 Task: Search one way flight ticket for 3 adults, 3 children in premium economy from Anchorage: Merrill Field to Springfield: Abraham Lincoln Capital Airport on 5-2-2023. Choice of flights is Spirit. Number of bags: 9 checked bags. Outbound departure time preference is 12:30.
Action: Mouse moved to (199, 298)
Screenshot: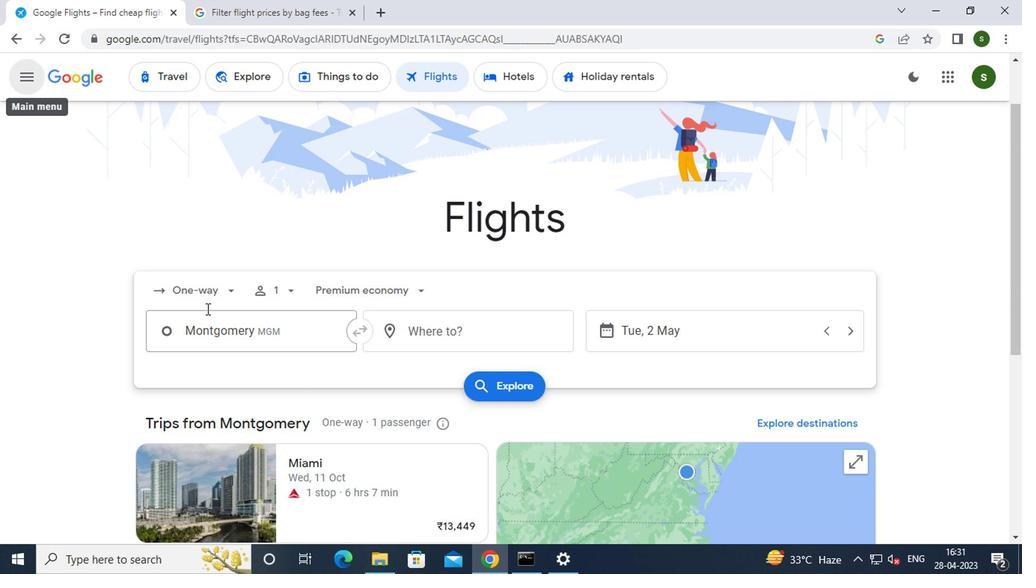 
Action: Mouse pressed left at (199, 298)
Screenshot: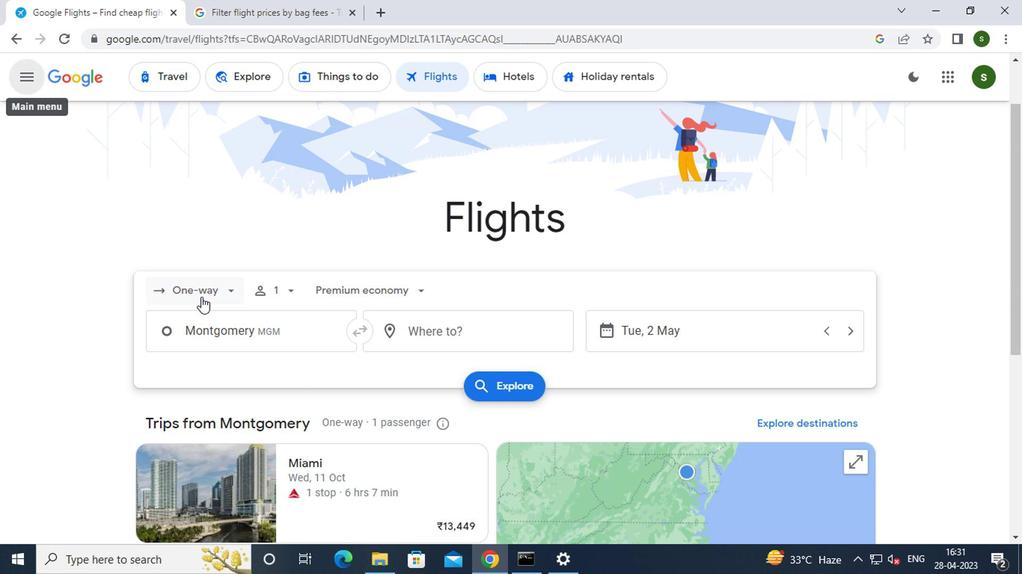 
Action: Mouse moved to (215, 364)
Screenshot: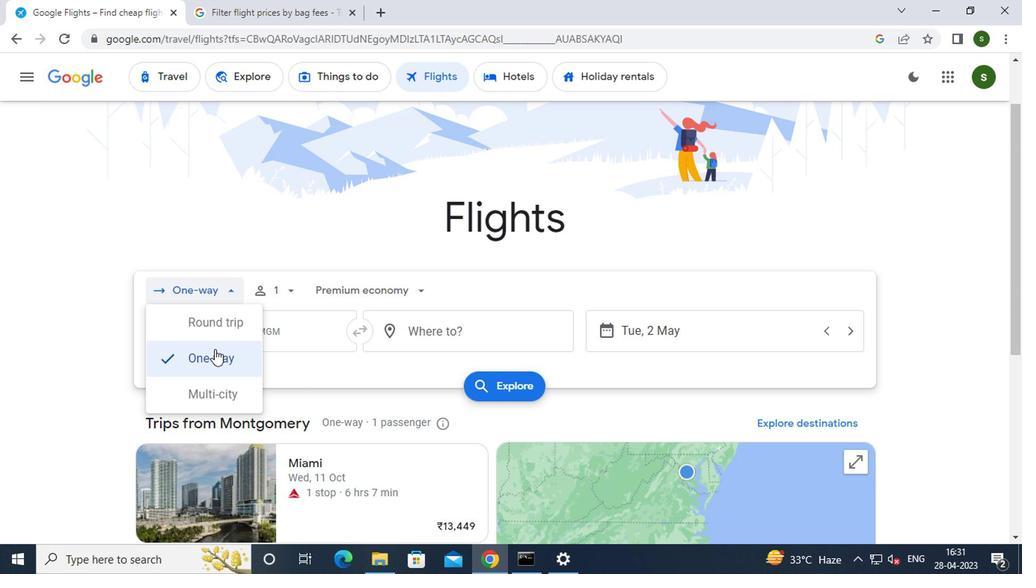 
Action: Mouse pressed left at (215, 364)
Screenshot: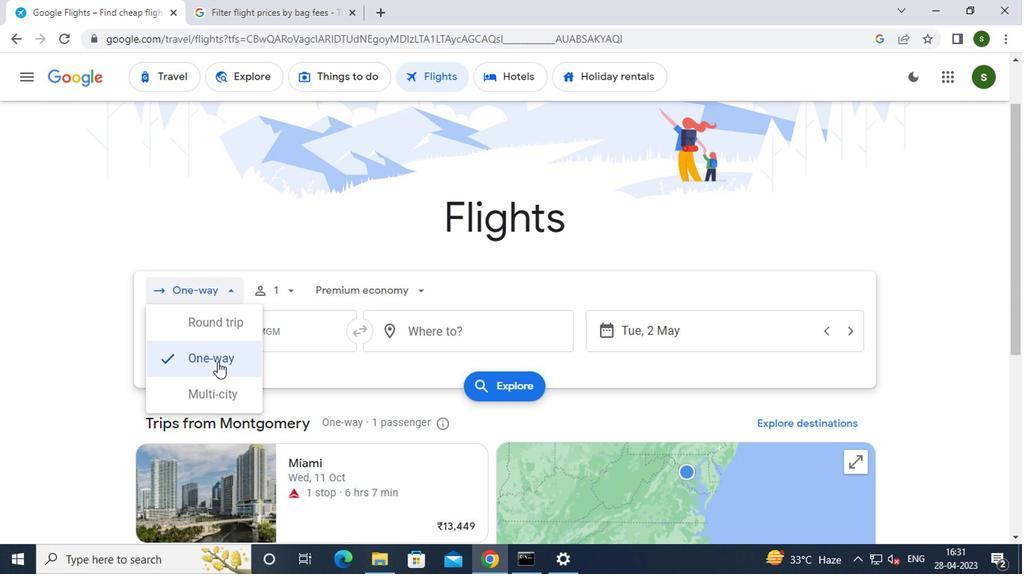 
Action: Mouse moved to (289, 293)
Screenshot: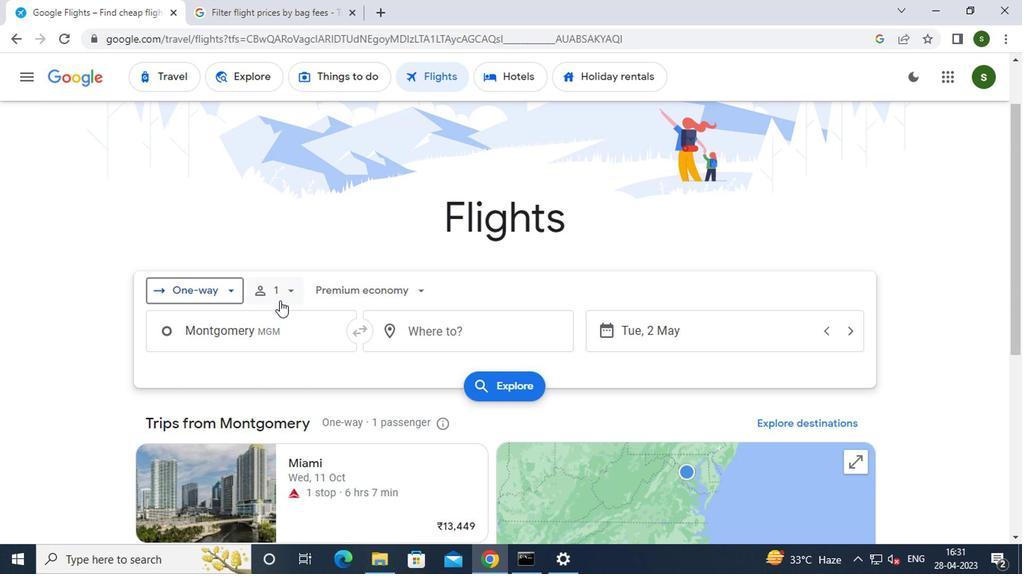 
Action: Mouse pressed left at (289, 293)
Screenshot: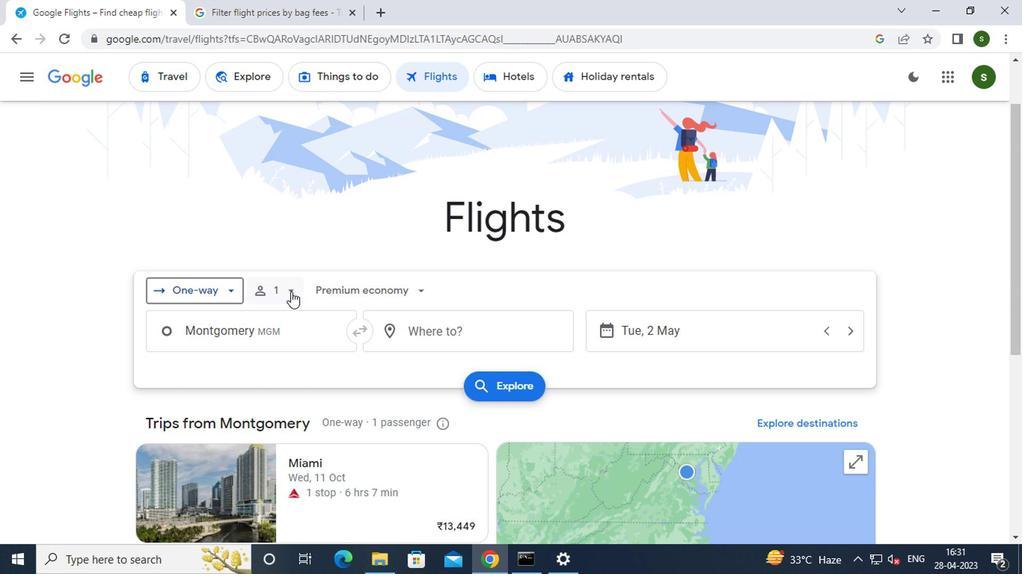 
Action: Mouse moved to (406, 333)
Screenshot: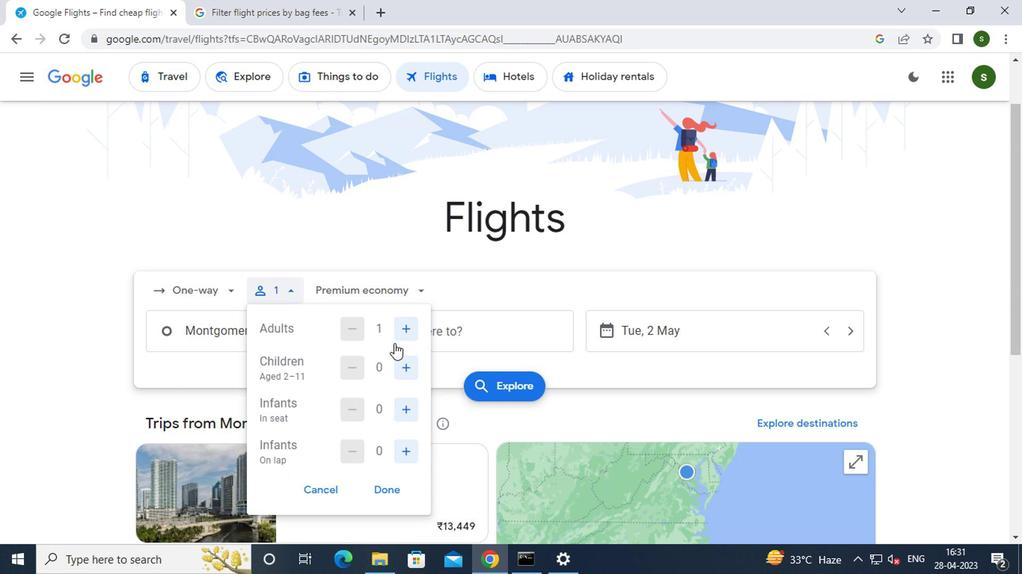 
Action: Mouse pressed left at (406, 333)
Screenshot: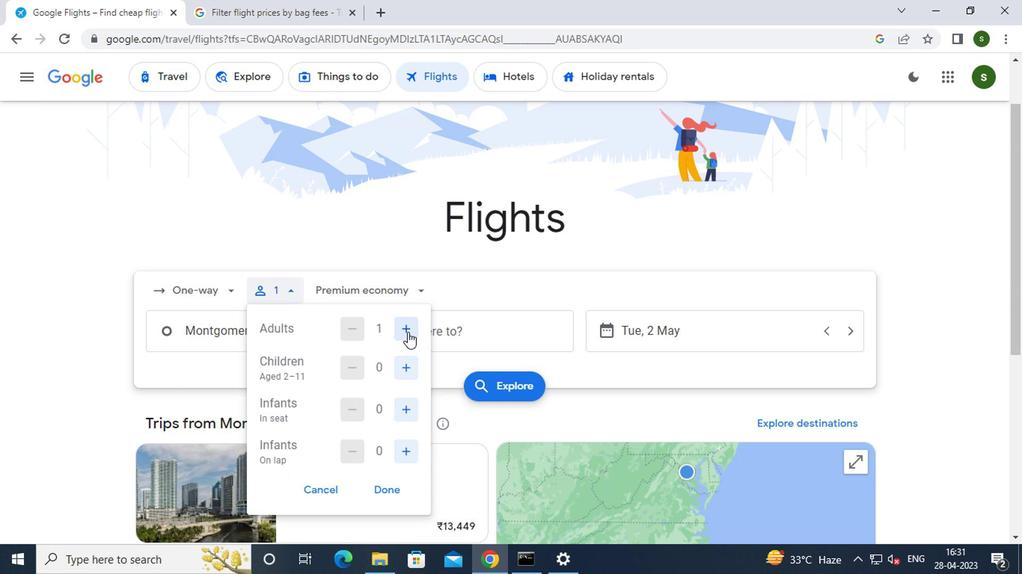 
Action: Mouse pressed left at (406, 333)
Screenshot: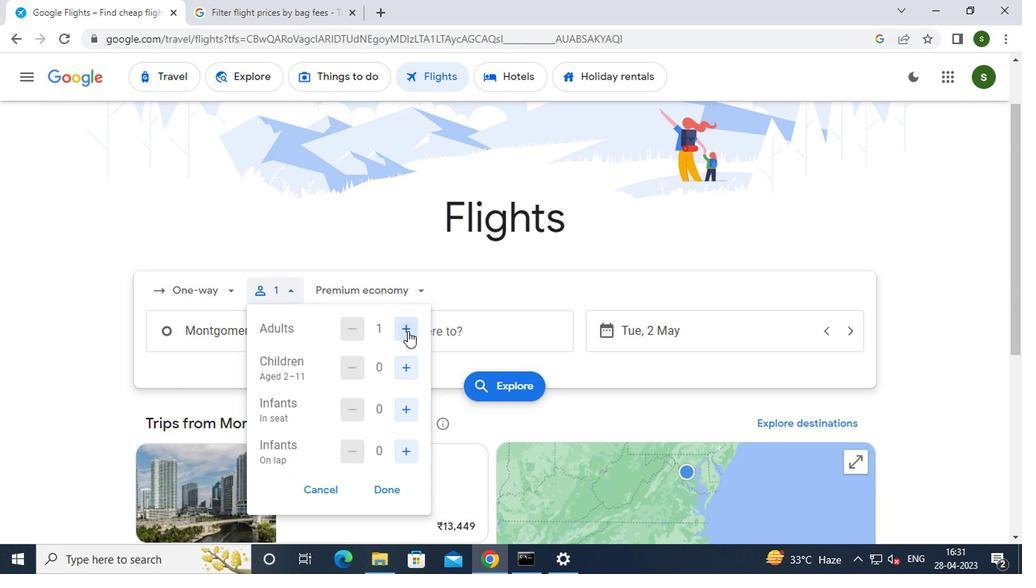 
Action: Mouse moved to (395, 367)
Screenshot: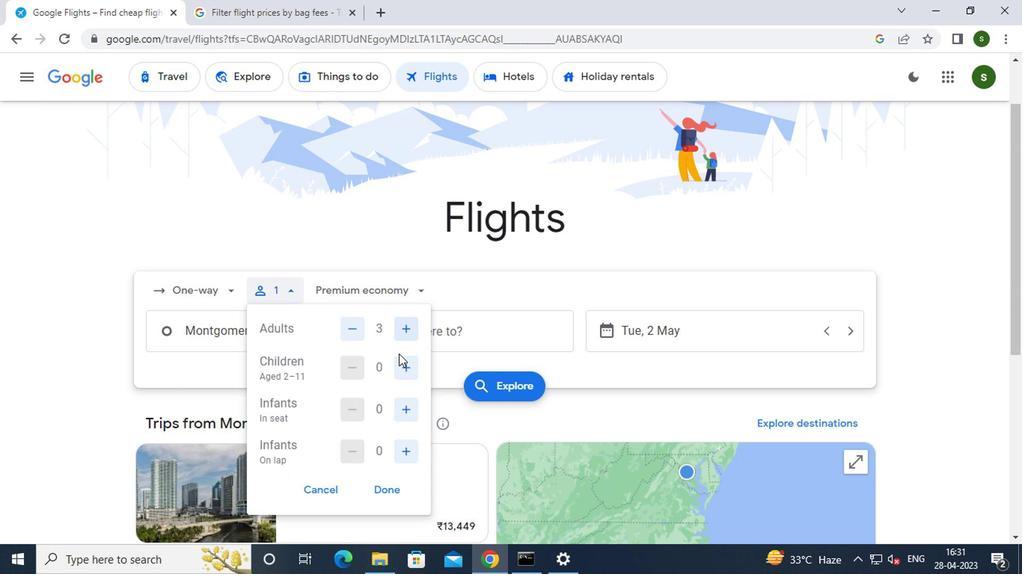 
Action: Mouse pressed left at (395, 367)
Screenshot: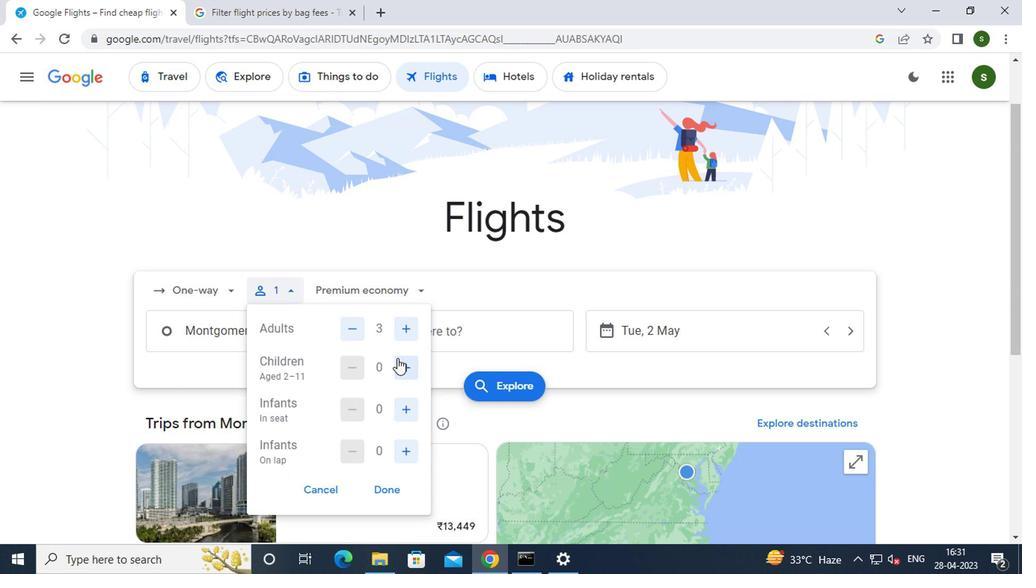 
Action: Mouse pressed left at (395, 367)
Screenshot: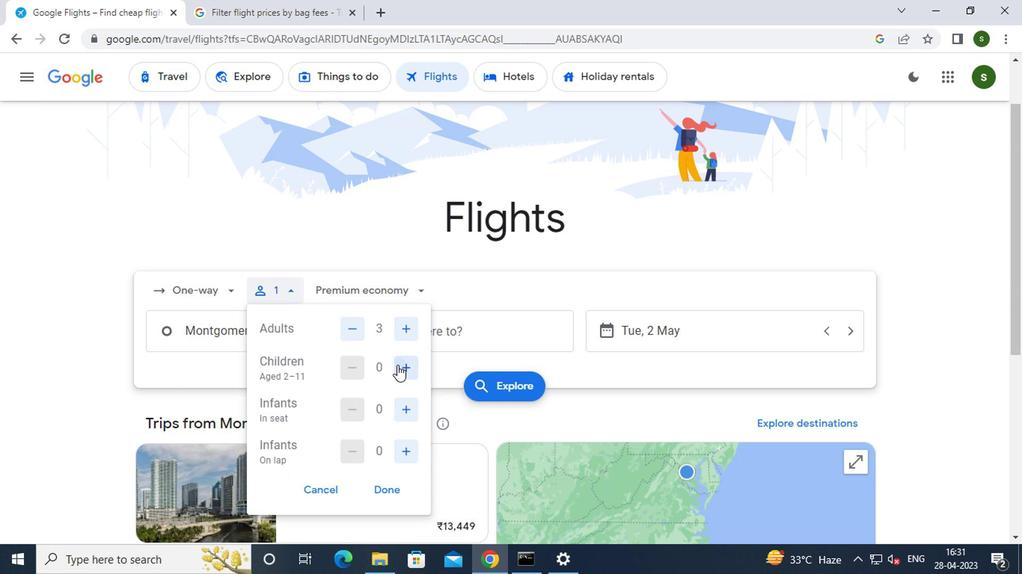 
Action: Mouse pressed left at (395, 367)
Screenshot: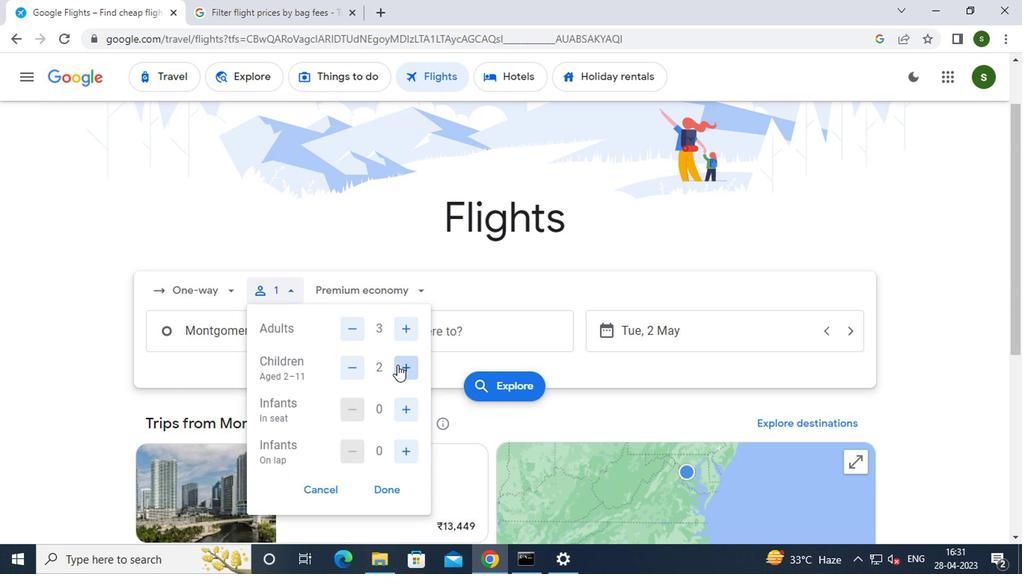
Action: Mouse moved to (406, 293)
Screenshot: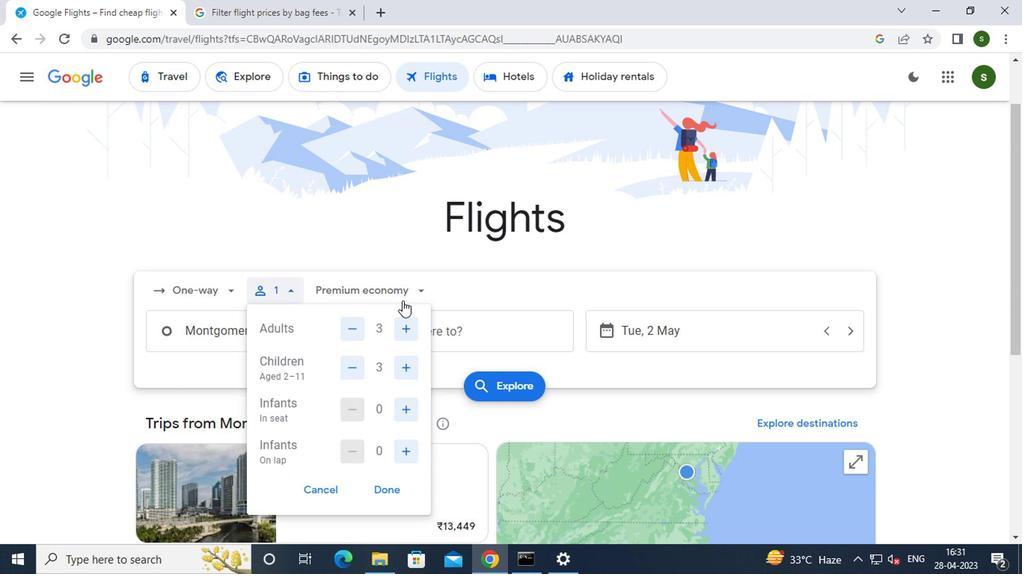 
Action: Mouse pressed left at (406, 293)
Screenshot: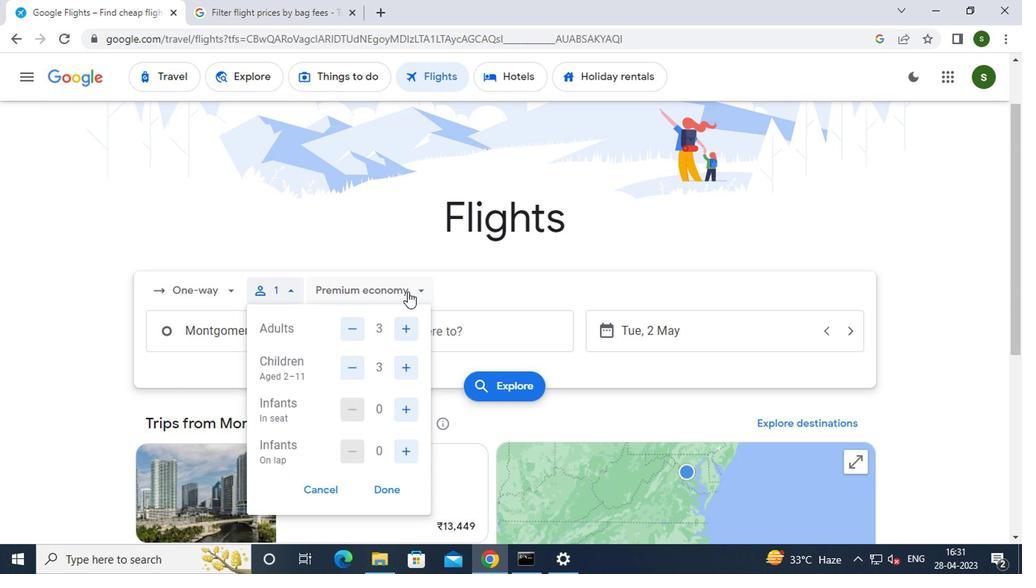 
Action: Mouse moved to (388, 358)
Screenshot: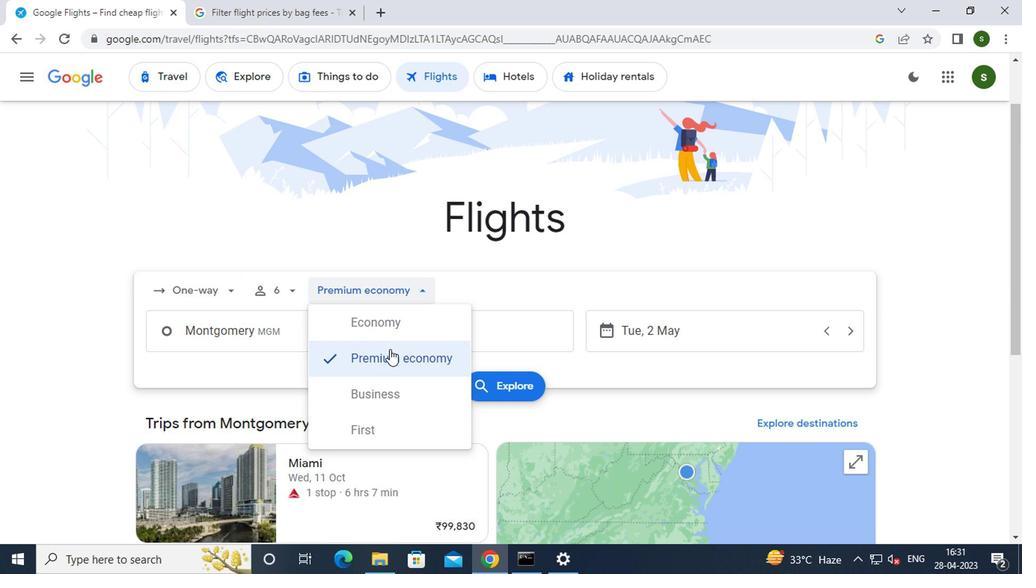 
Action: Mouse pressed left at (388, 358)
Screenshot: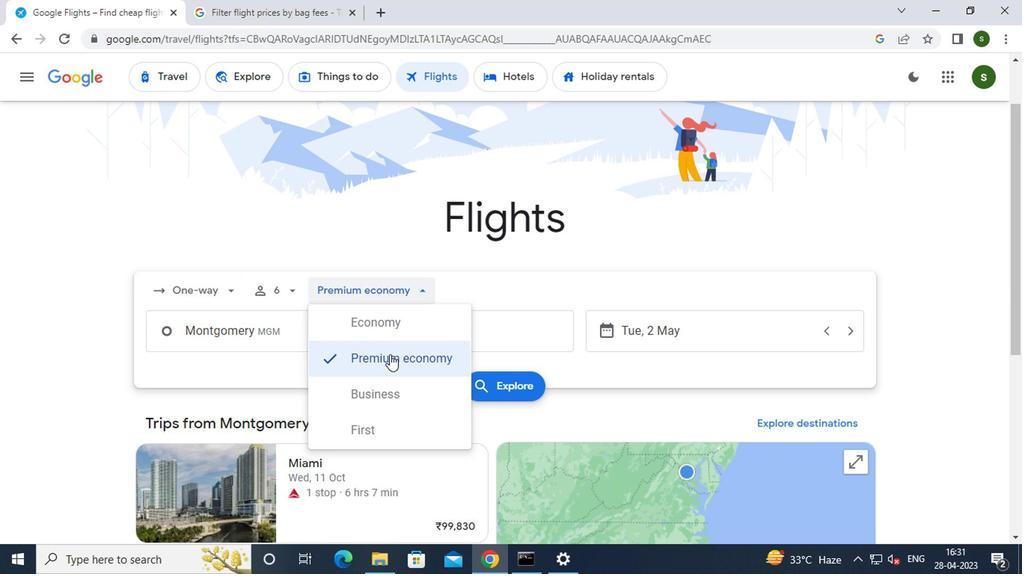 
Action: Mouse moved to (300, 339)
Screenshot: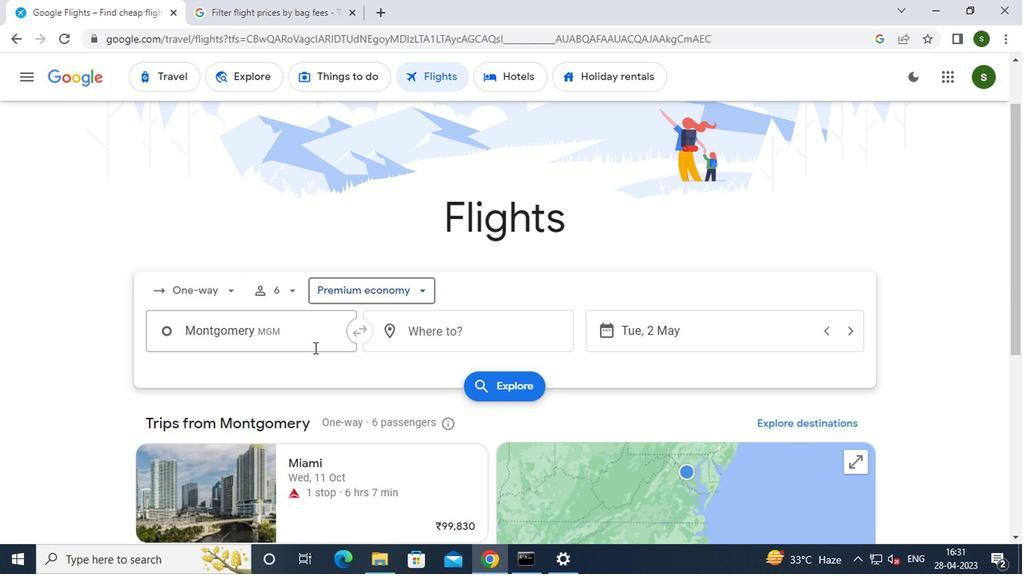 
Action: Mouse pressed left at (300, 339)
Screenshot: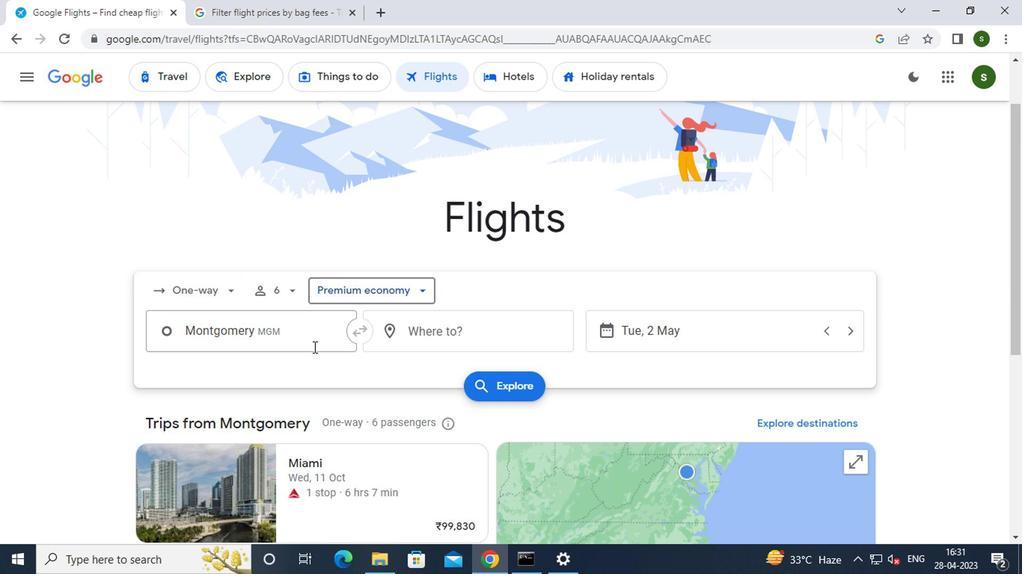 
Action: Key pressed <Key.caps_lock>a<Key.caps_lock>nchorage<Key.enter>
Screenshot: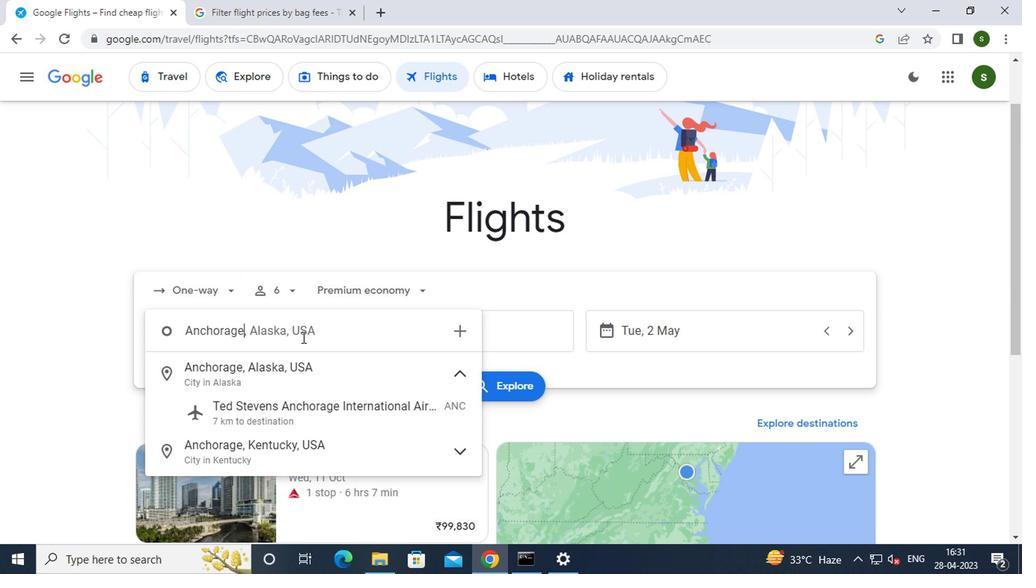 
Action: Mouse moved to (451, 336)
Screenshot: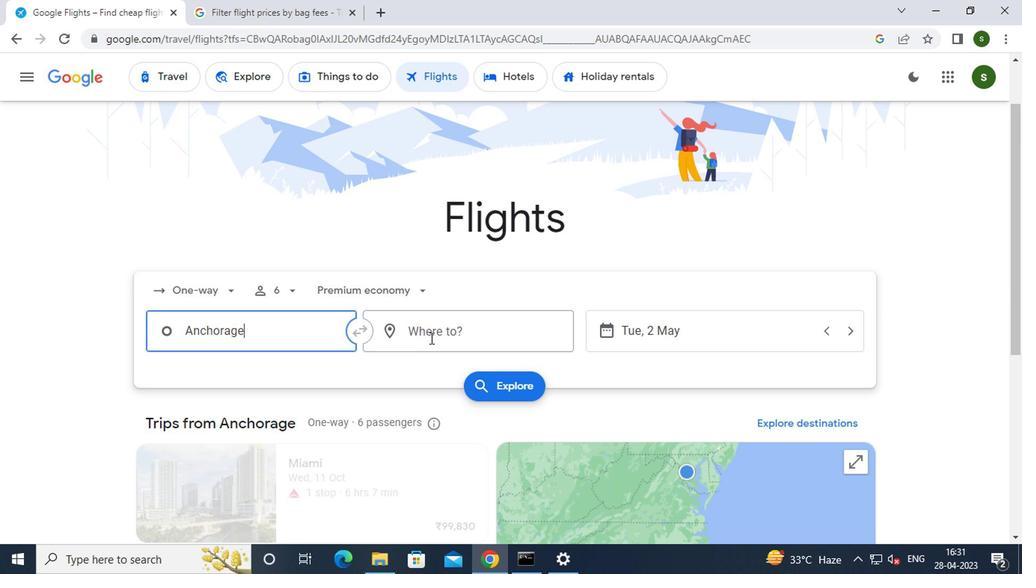 
Action: Mouse pressed left at (451, 336)
Screenshot: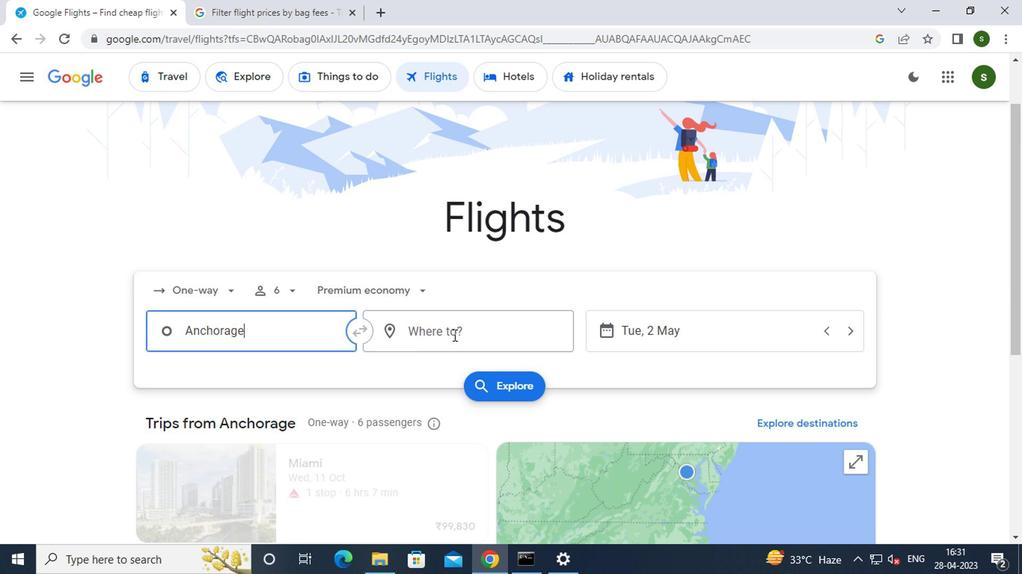 
Action: Mouse moved to (448, 336)
Screenshot: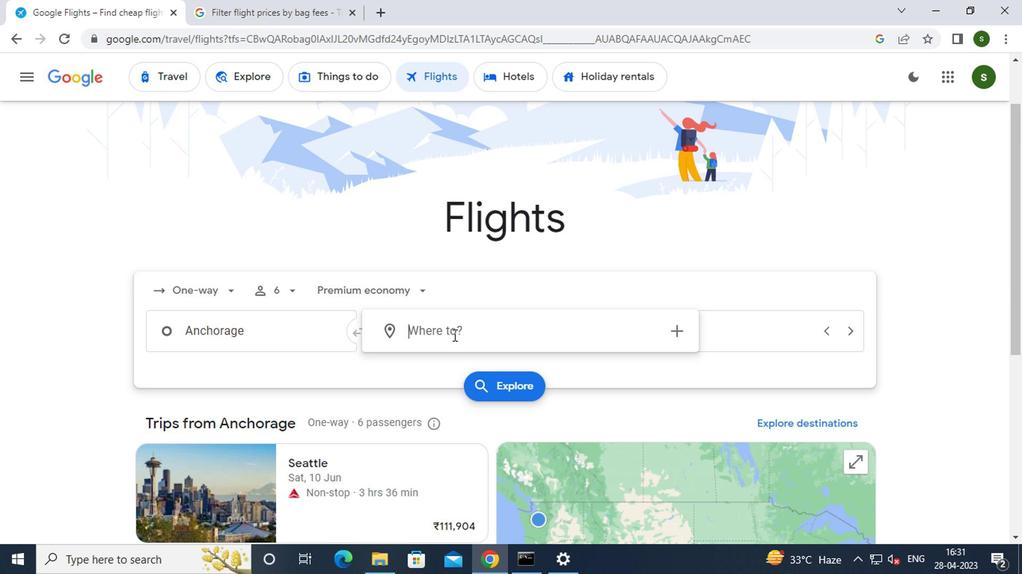 
Action: Key pressed <Key.caps_lock>s<Key.caps_lock>pringfield
Screenshot: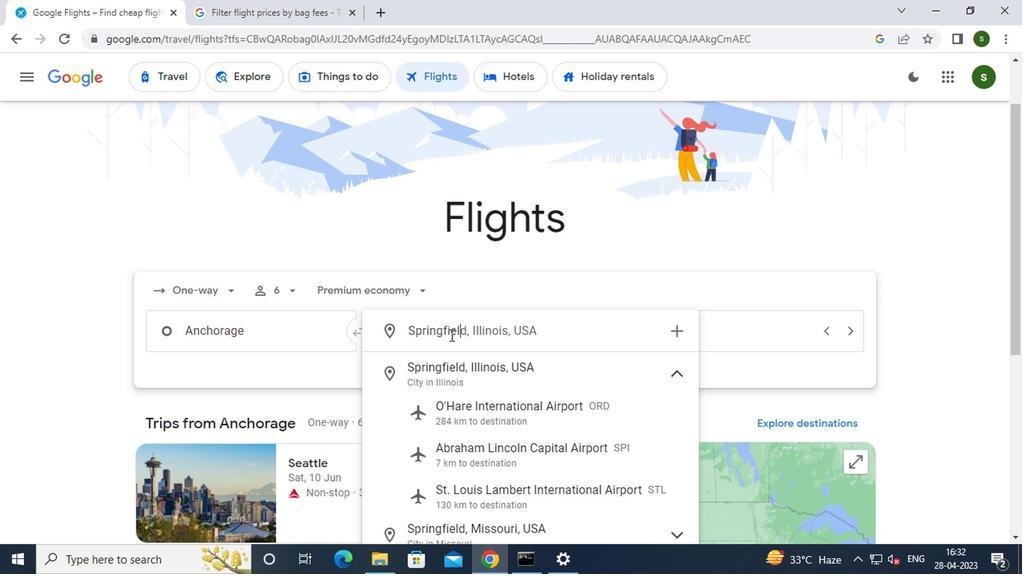 
Action: Mouse moved to (499, 457)
Screenshot: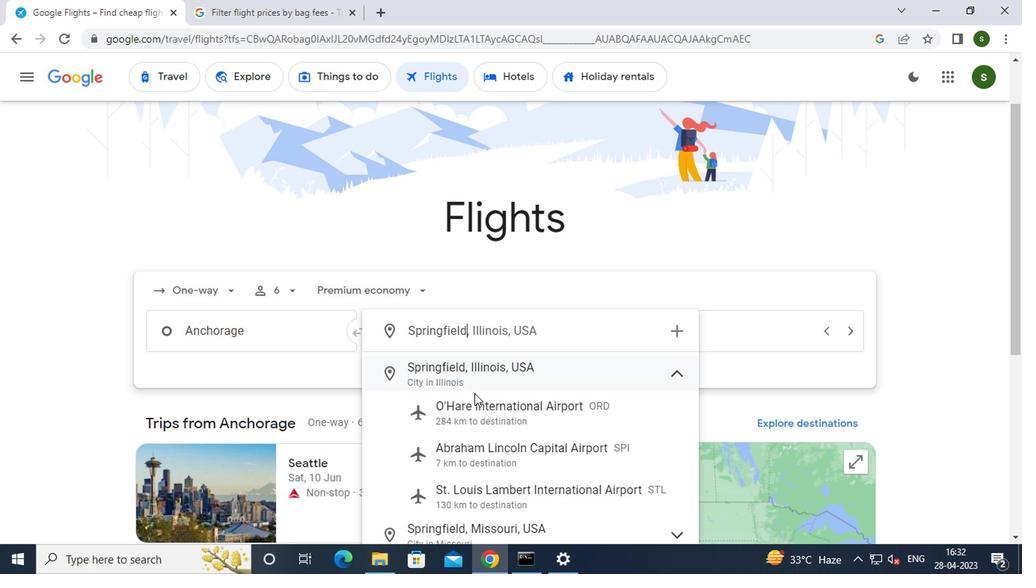 
Action: Mouse pressed left at (499, 457)
Screenshot: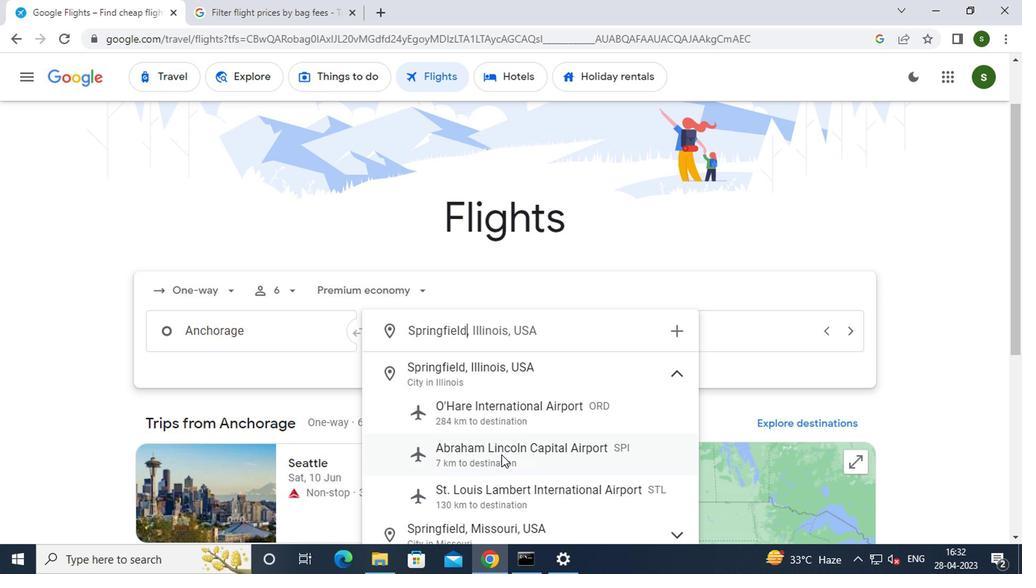 
Action: Mouse moved to (696, 338)
Screenshot: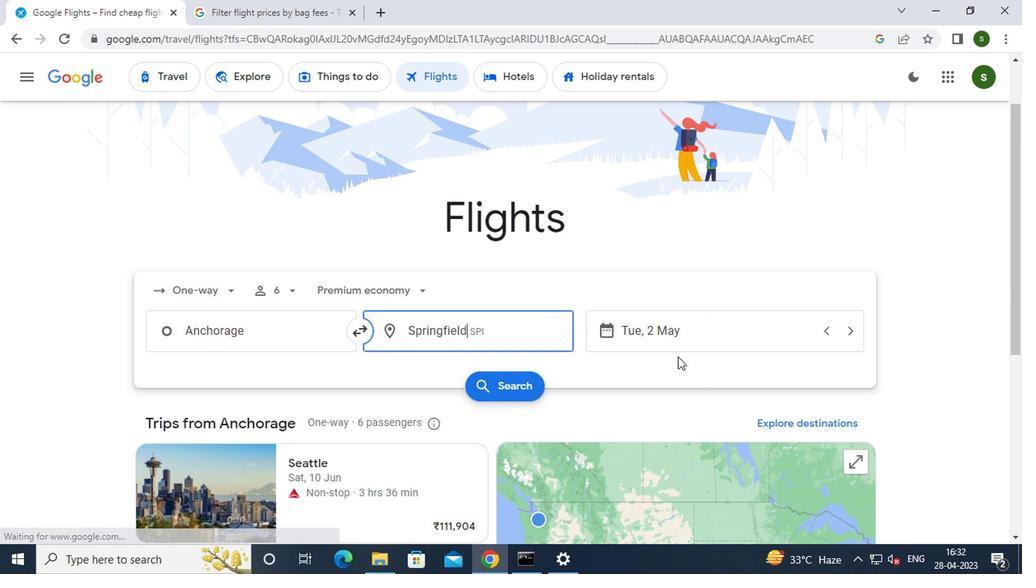 
Action: Mouse pressed left at (696, 338)
Screenshot: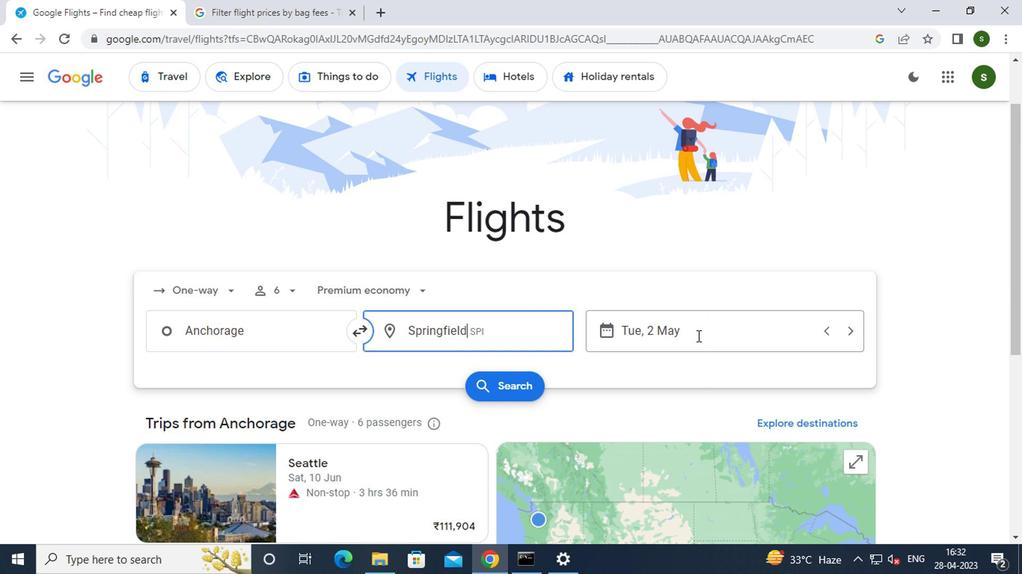 
Action: Mouse moved to (687, 278)
Screenshot: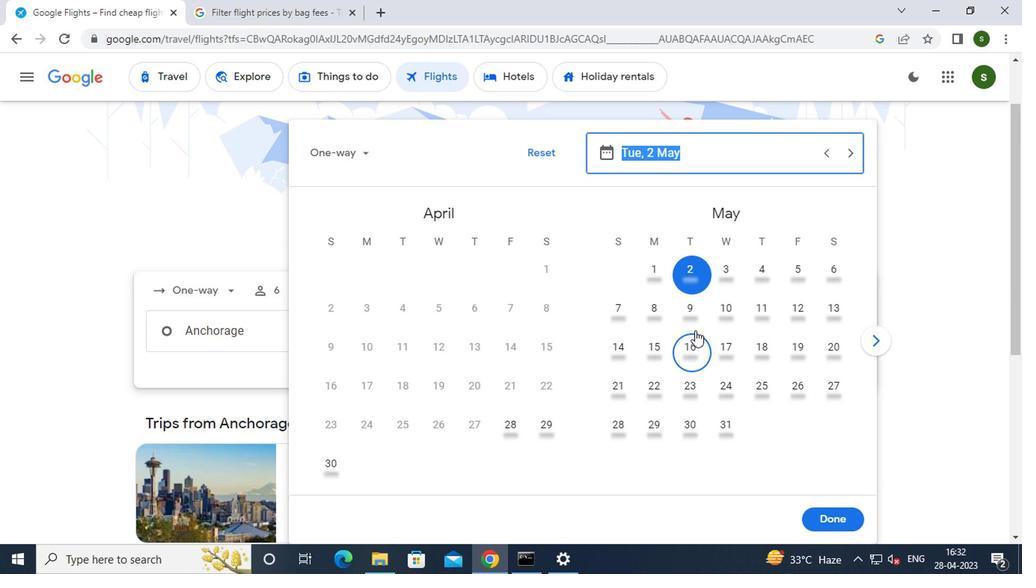 
Action: Mouse pressed left at (687, 278)
Screenshot: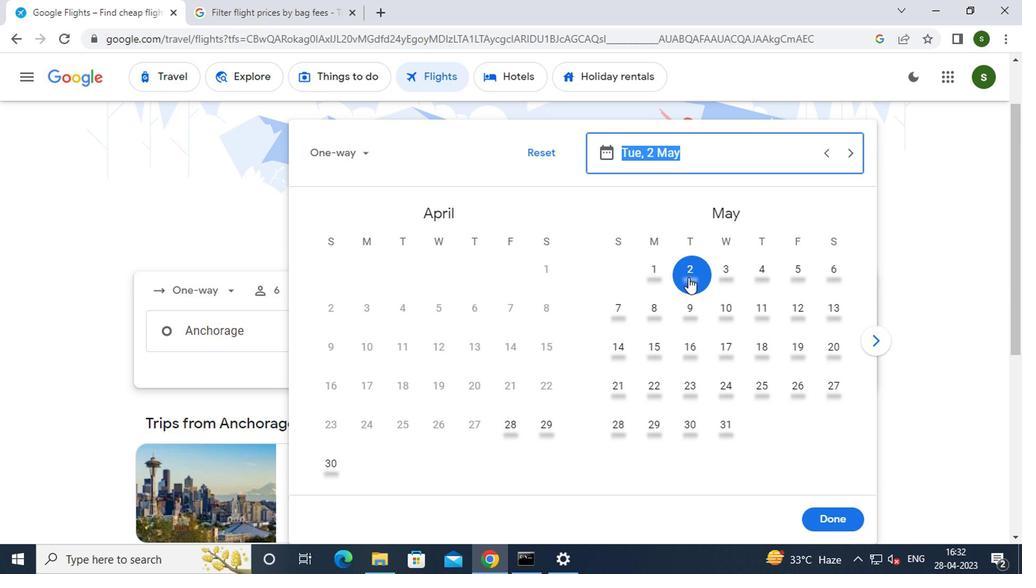 
Action: Mouse moved to (812, 529)
Screenshot: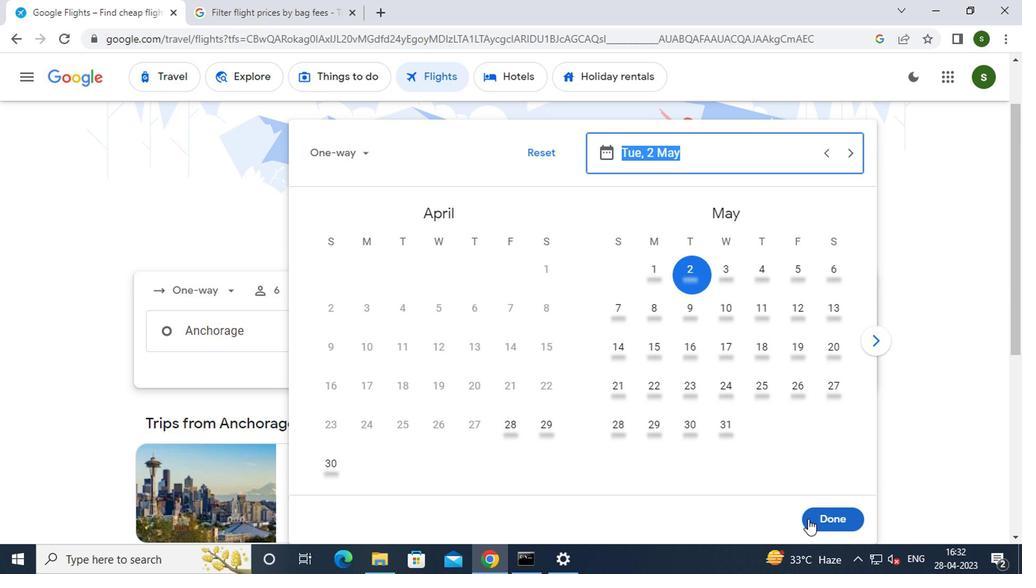 
Action: Mouse pressed left at (812, 529)
Screenshot: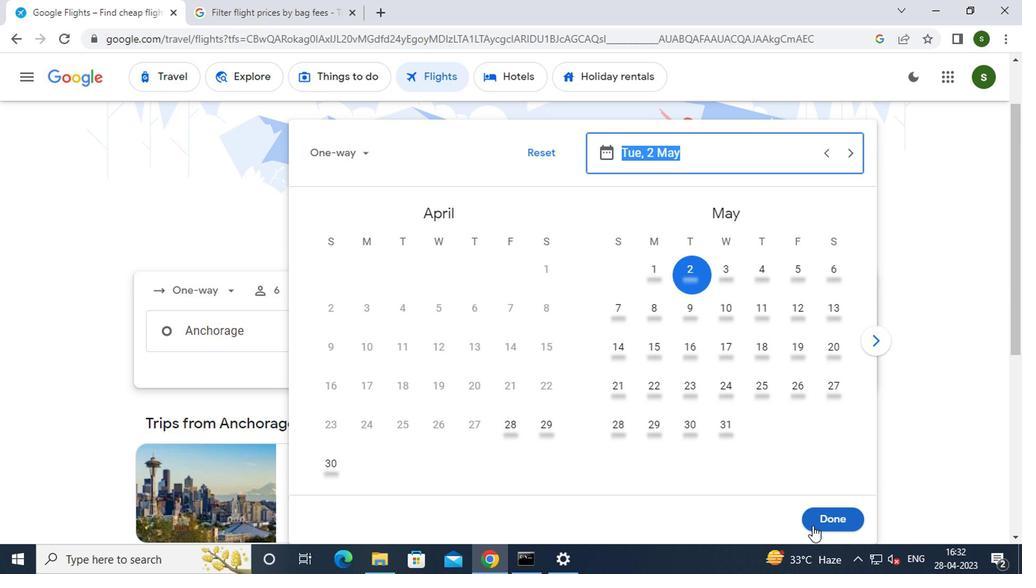 
Action: Mouse moved to (484, 385)
Screenshot: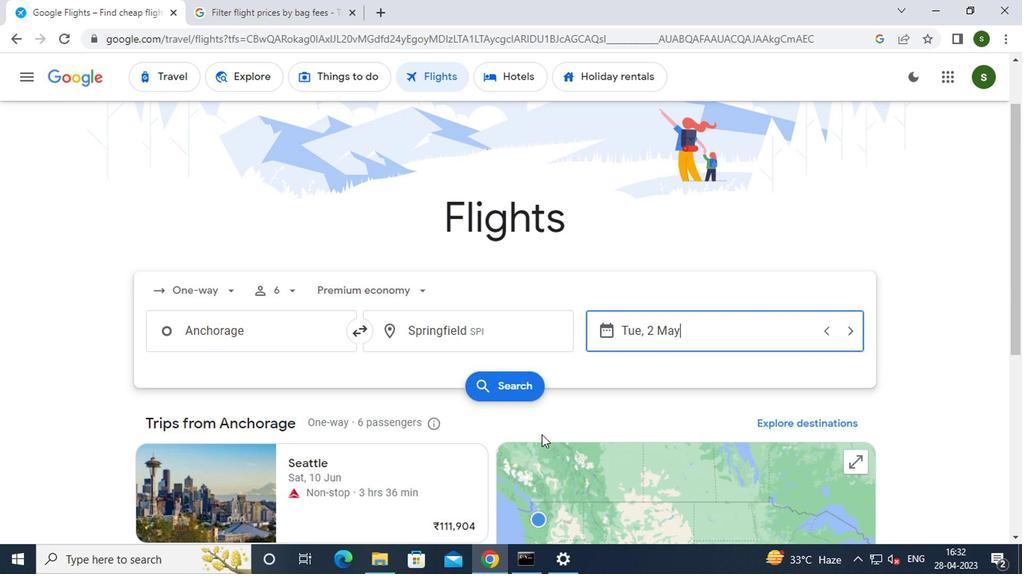 
Action: Mouse pressed left at (484, 385)
Screenshot: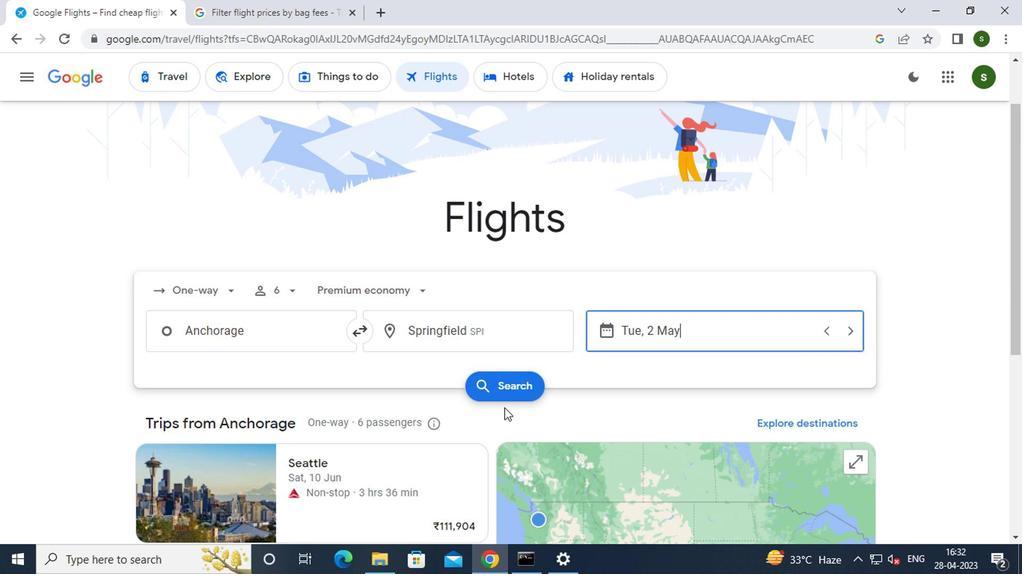 
Action: Mouse moved to (149, 221)
Screenshot: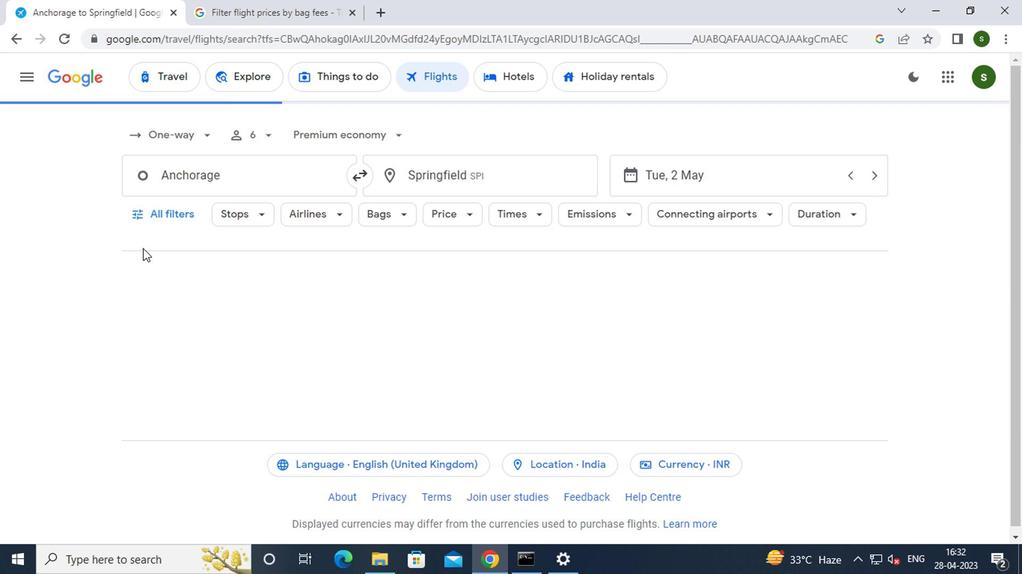 
Action: Mouse pressed left at (149, 221)
Screenshot: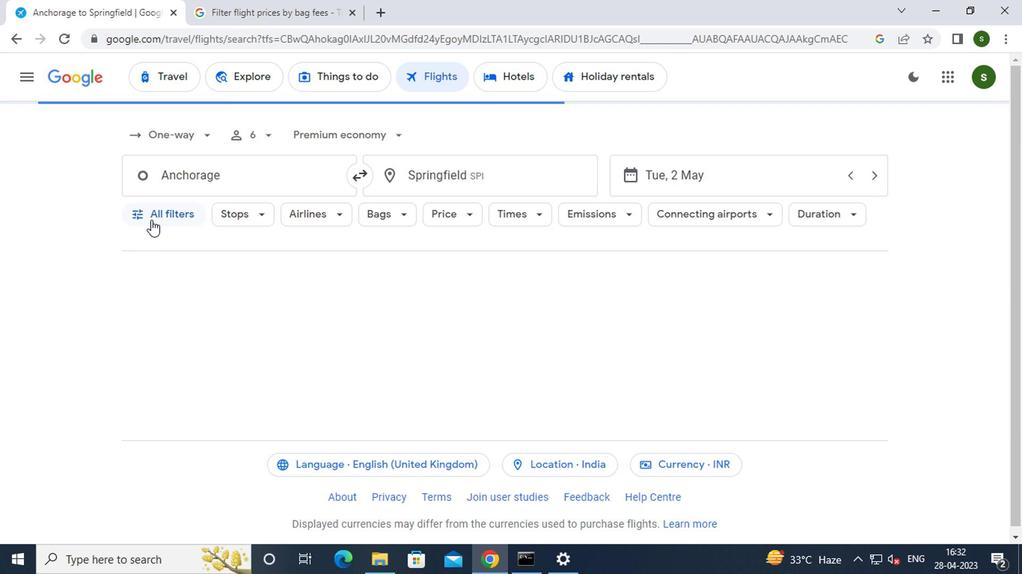 
Action: Mouse moved to (193, 295)
Screenshot: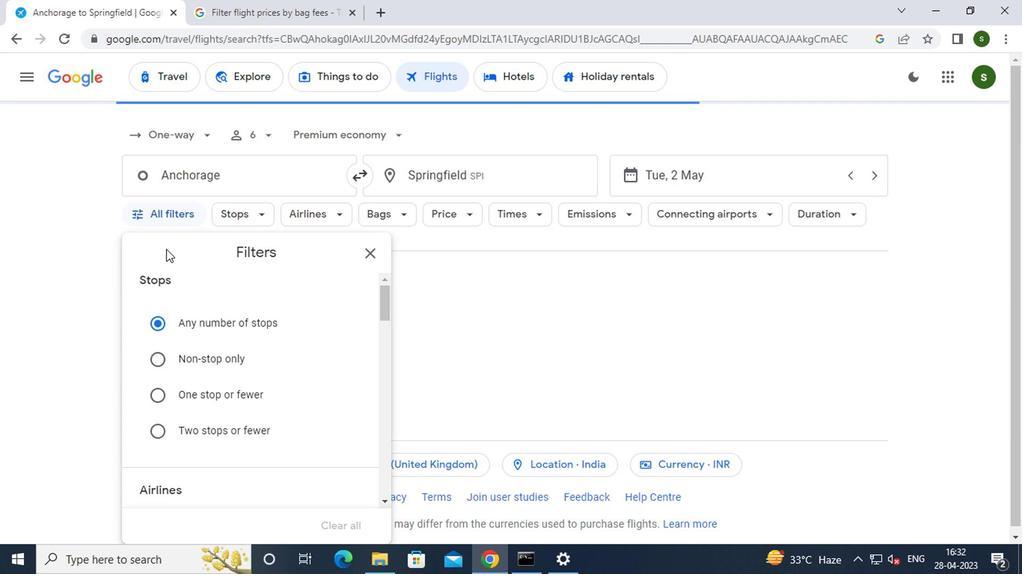 
Action: Mouse scrolled (193, 294) with delta (0, -1)
Screenshot: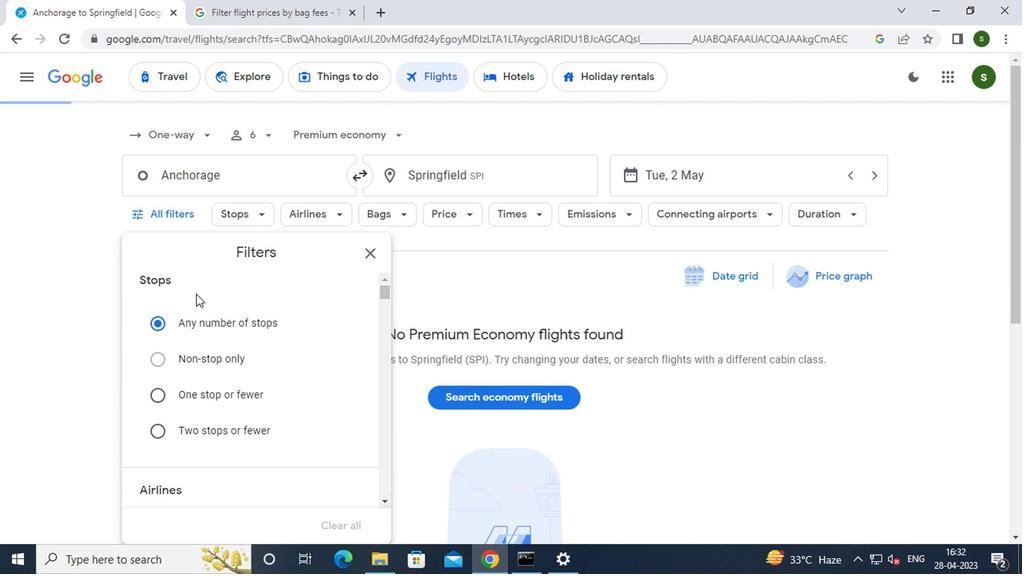 
Action: Mouse scrolled (193, 294) with delta (0, -1)
Screenshot: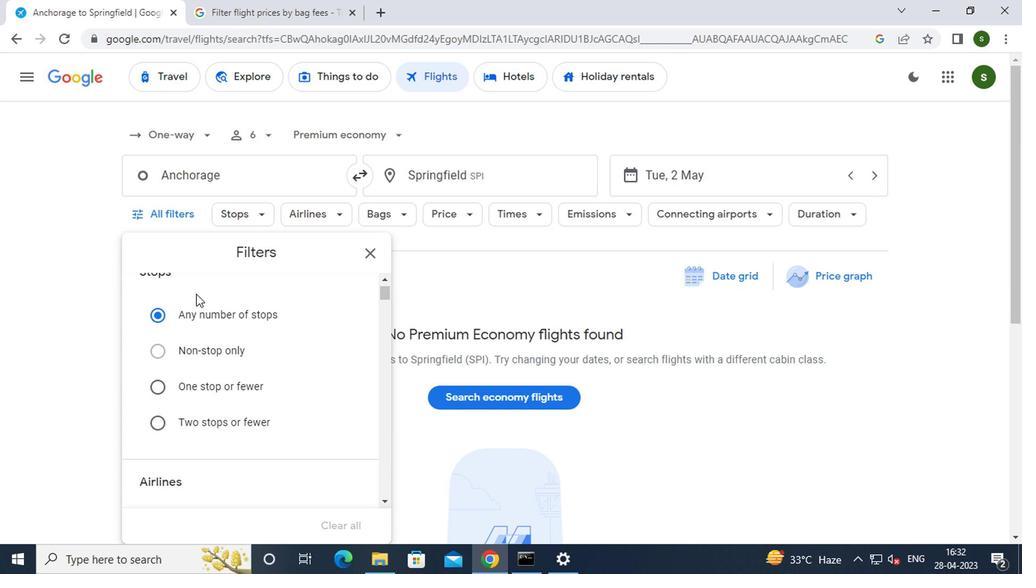 
Action: Mouse moved to (343, 387)
Screenshot: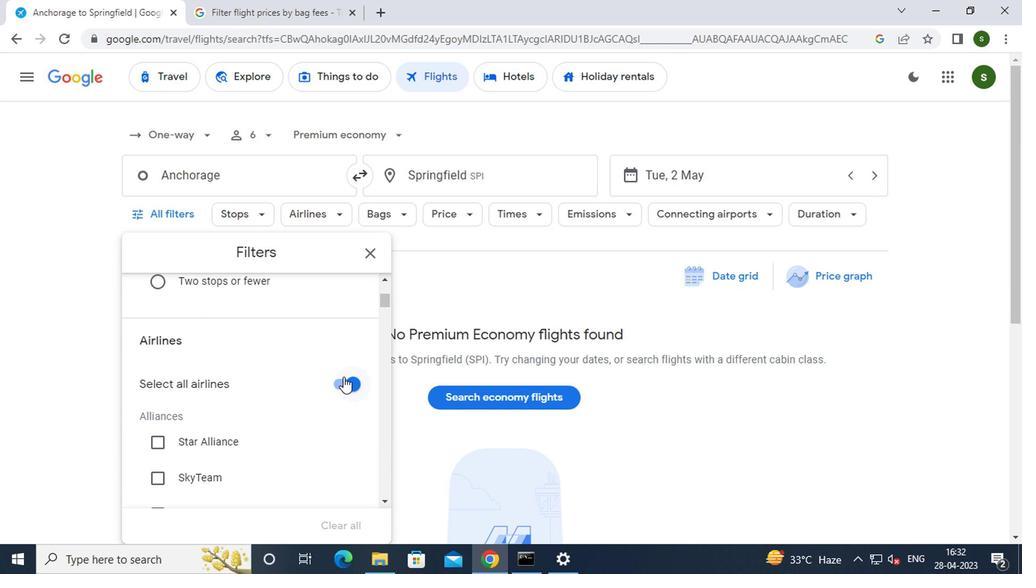 
Action: Mouse pressed left at (343, 387)
Screenshot: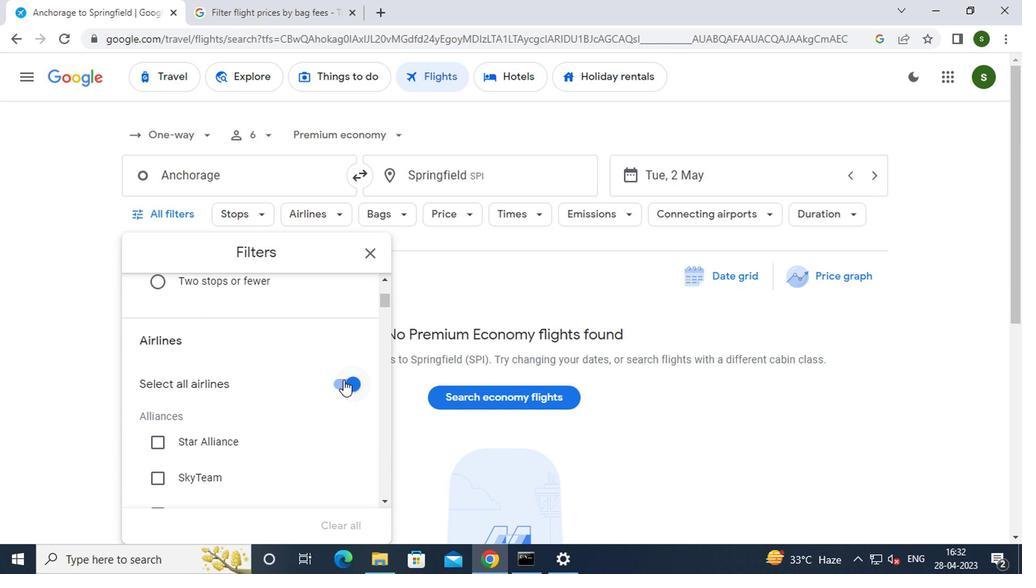 
Action: Mouse moved to (298, 376)
Screenshot: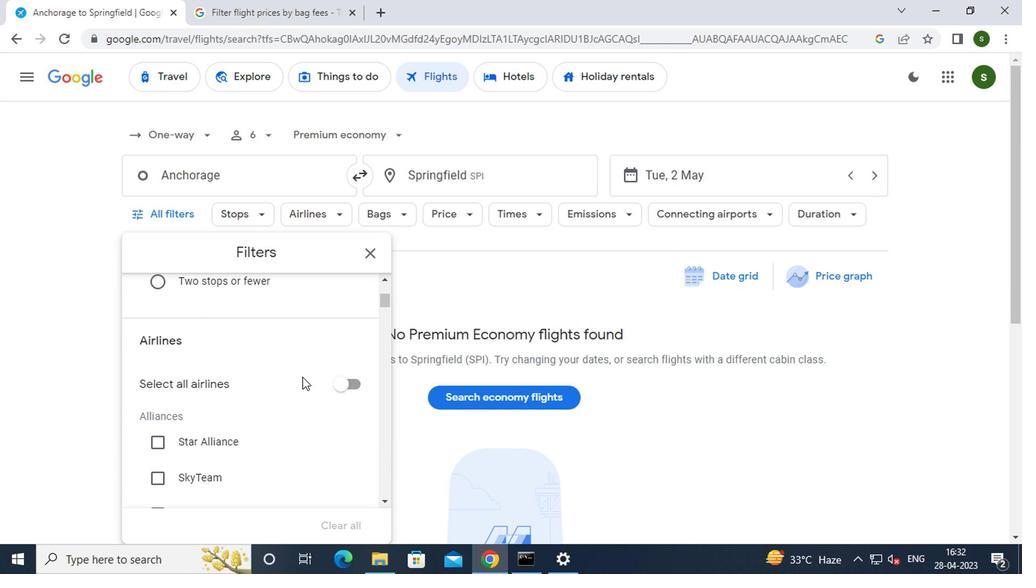 
Action: Mouse scrolled (298, 375) with delta (0, -1)
Screenshot: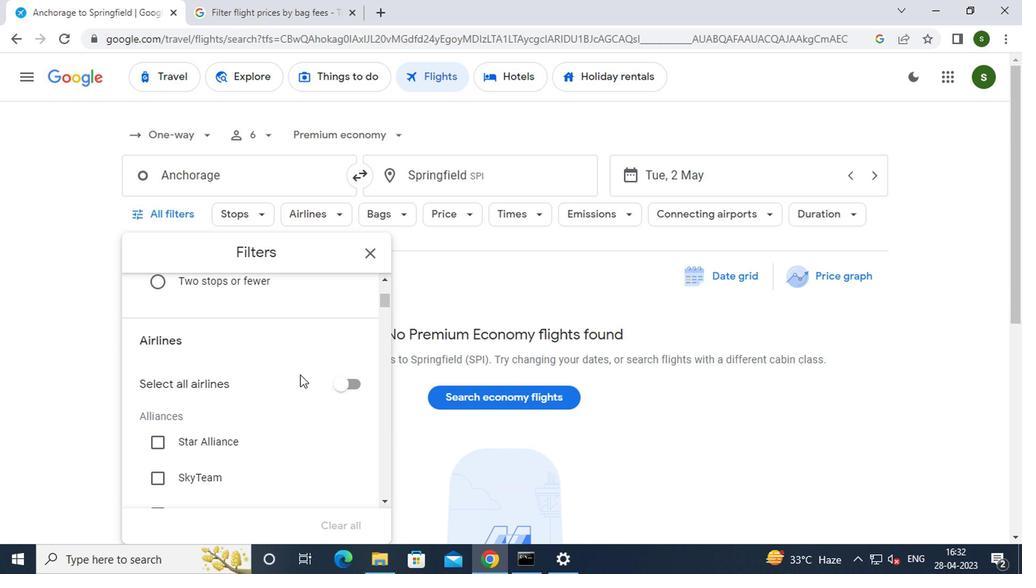 
Action: Mouse scrolled (298, 375) with delta (0, -1)
Screenshot: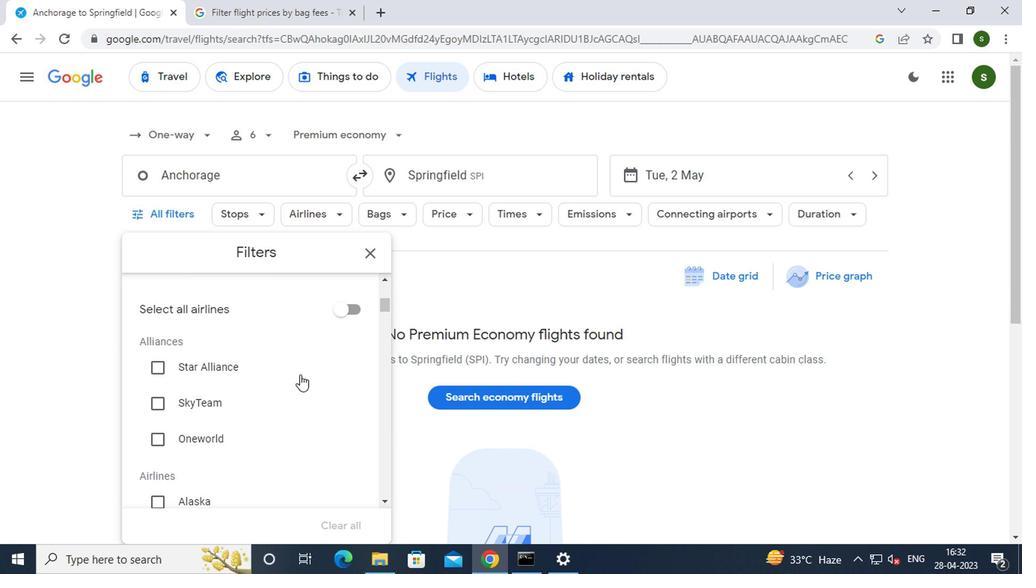 
Action: Mouse scrolled (298, 375) with delta (0, -1)
Screenshot: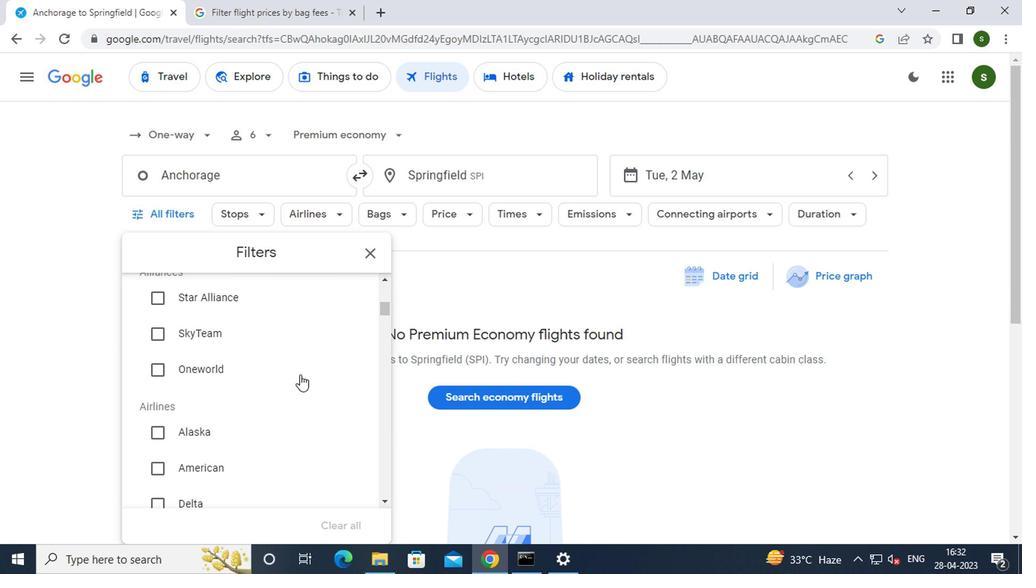 
Action: Mouse scrolled (298, 375) with delta (0, -1)
Screenshot: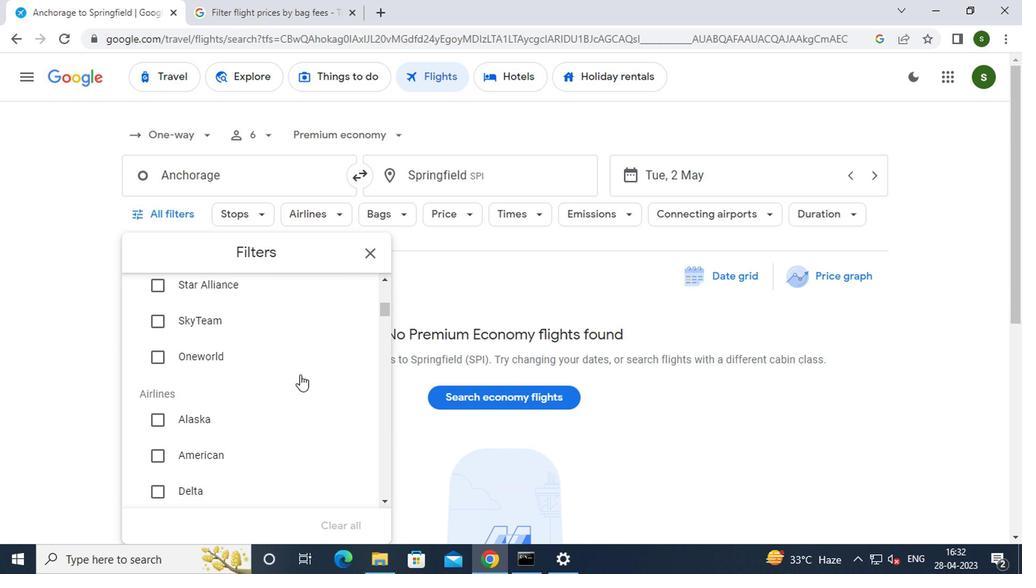 
Action: Mouse scrolled (298, 375) with delta (0, -1)
Screenshot: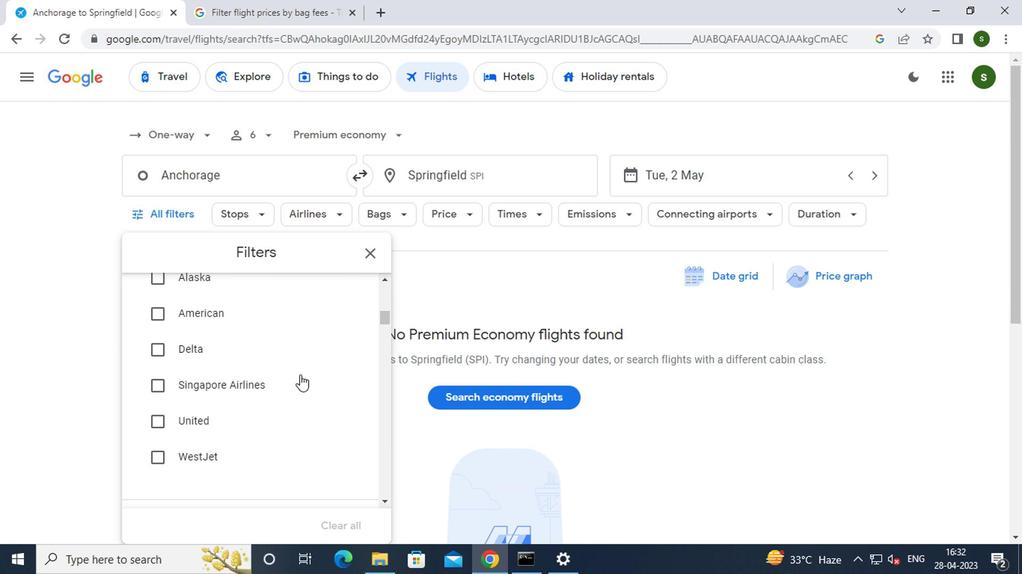 
Action: Mouse scrolled (298, 375) with delta (0, -1)
Screenshot: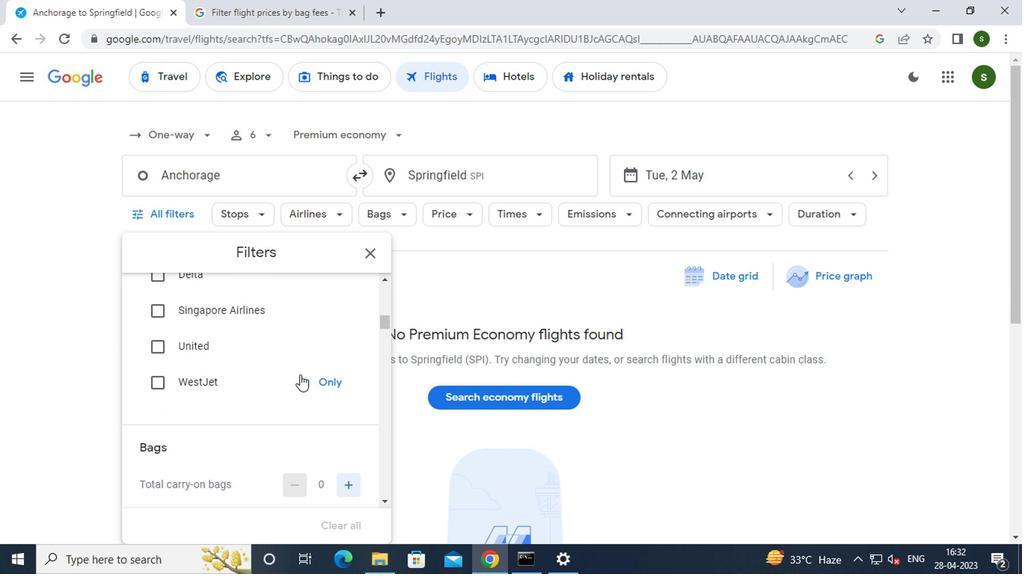 
Action: Mouse moved to (344, 441)
Screenshot: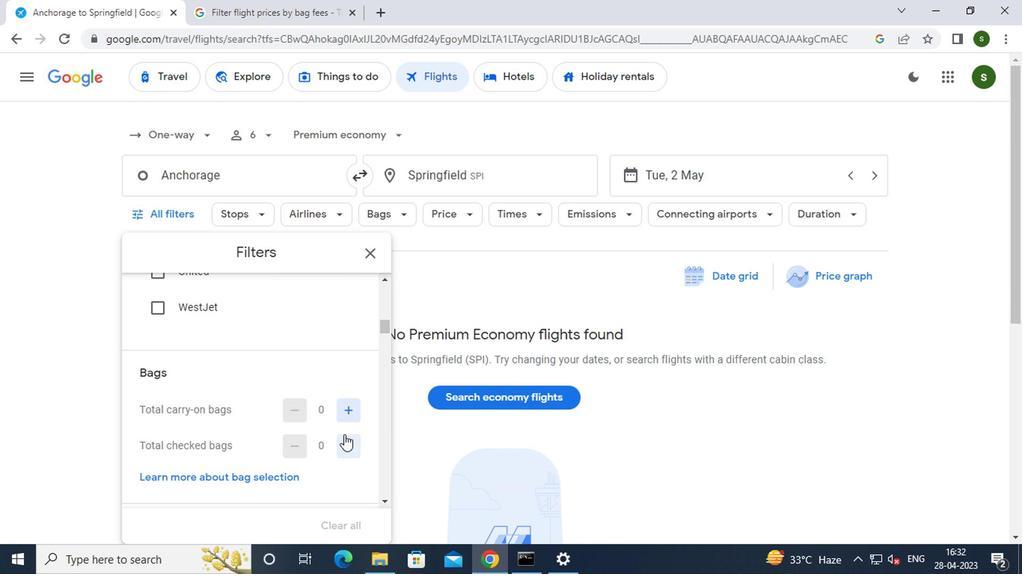 
Action: Mouse pressed left at (344, 441)
Screenshot: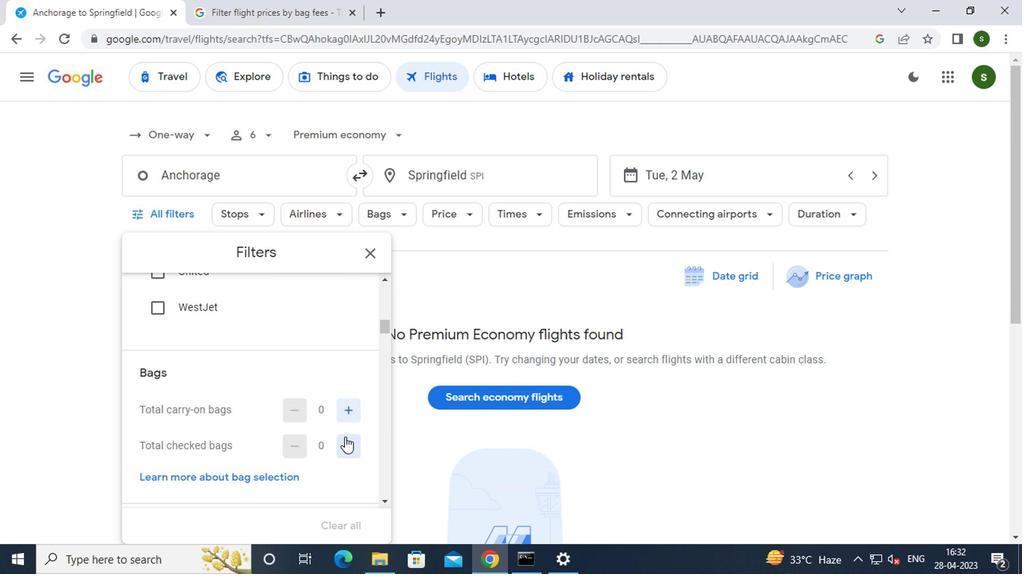 
Action: Mouse pressed left at (344, 441)
Screenshot: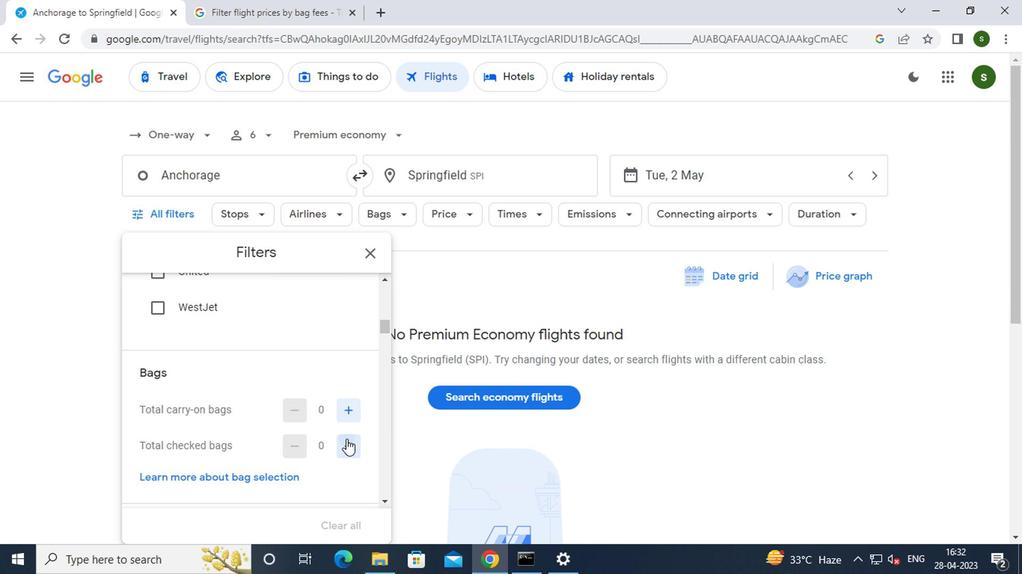 
Action: Mouse pressed left at (344, 441)
Screenshot: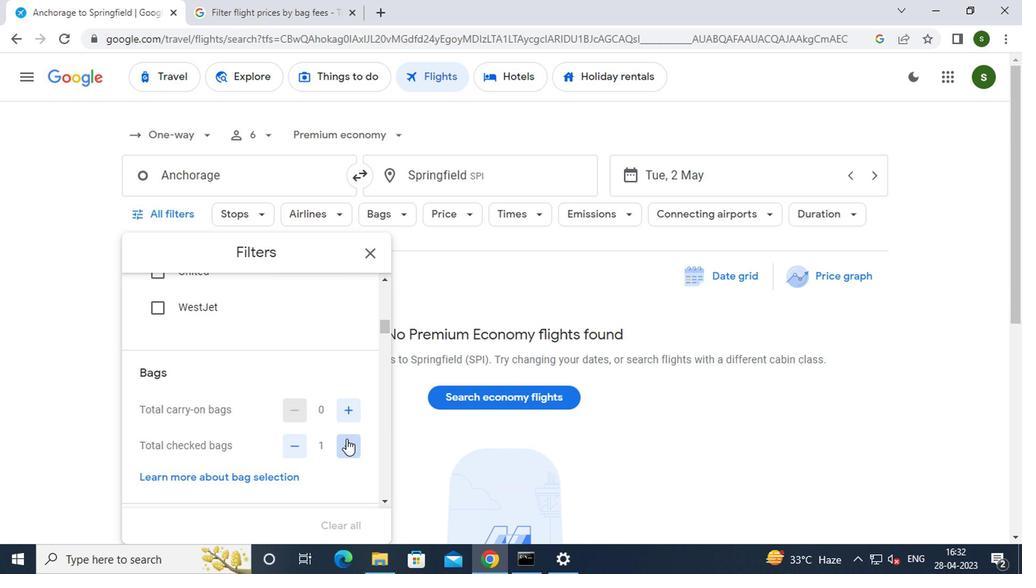 
Action: Mouse pressed left at (344, 441)
Screenshot: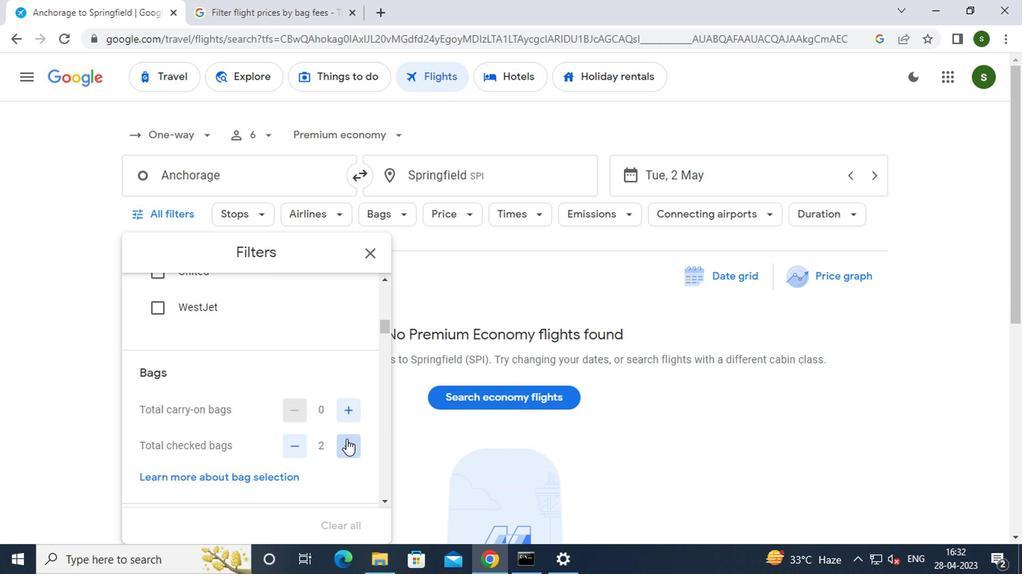 
Action: Mouse pressed left at (344, 441)
Screenshot: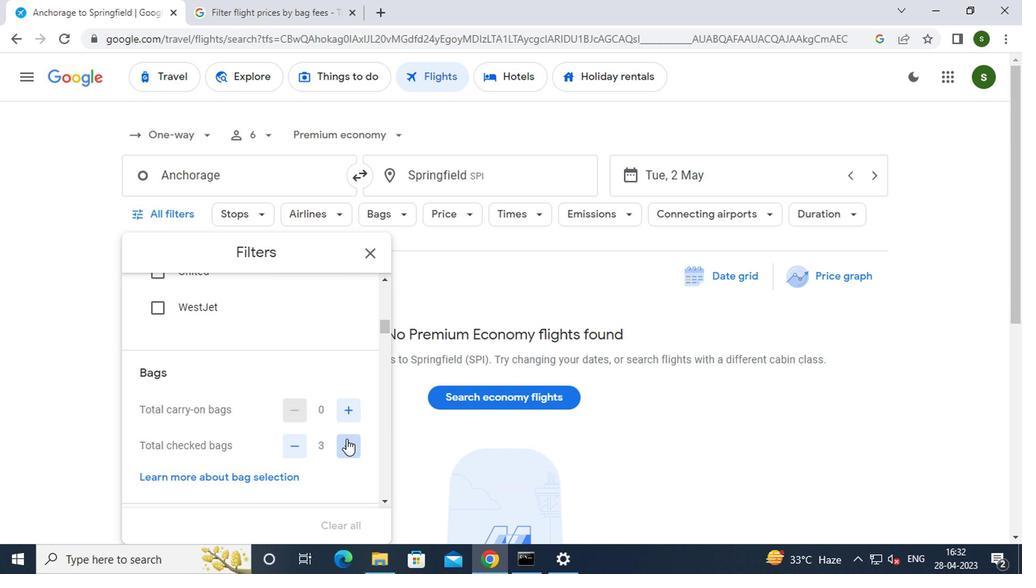 
Action: Mouse pressed left at (344, 441)
Screenshot: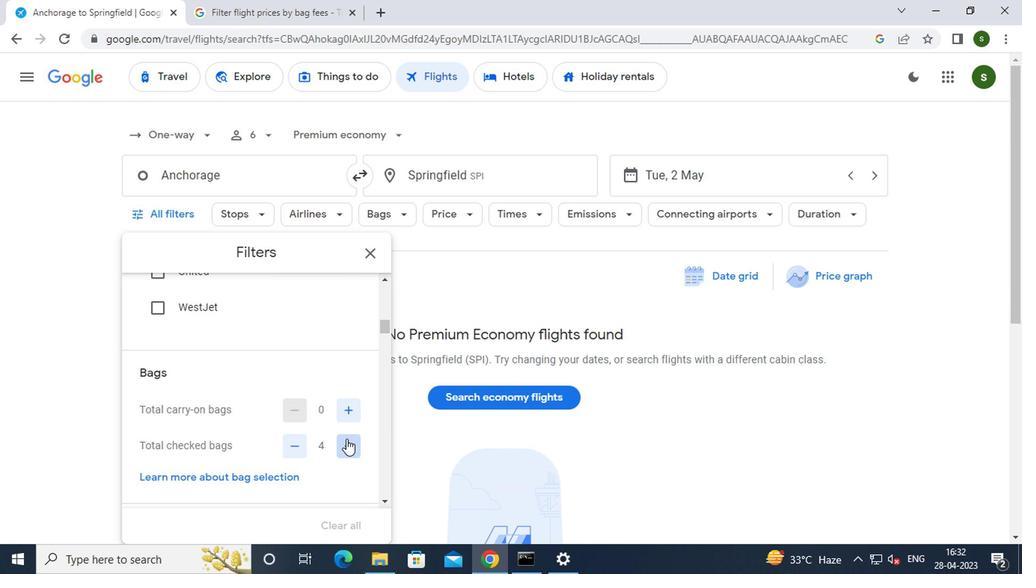 
Action: Mouse pressed left at (344, 441)
Screenshot: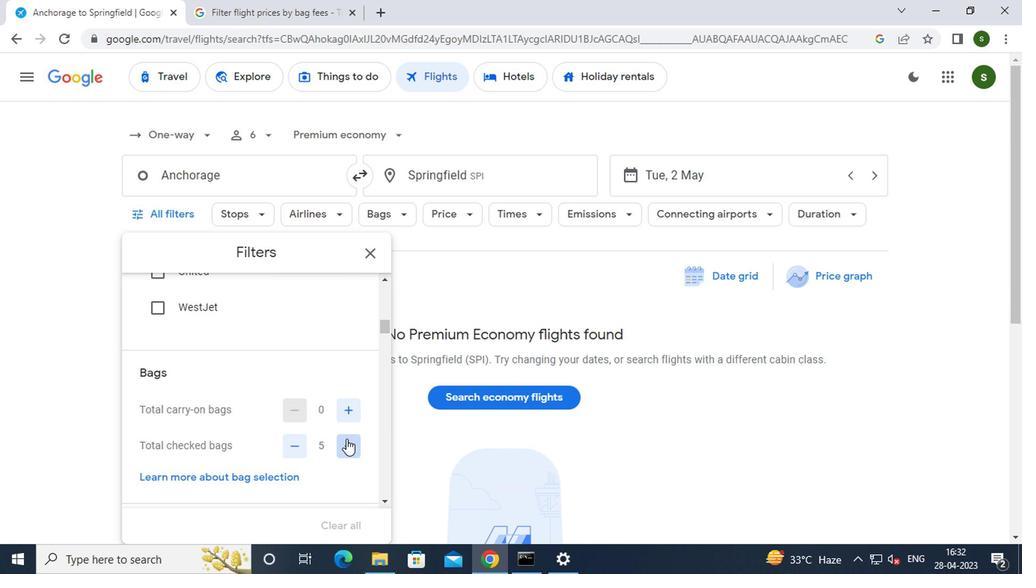 
Action: Mouse pressed left at (344, 441)
Screenshot: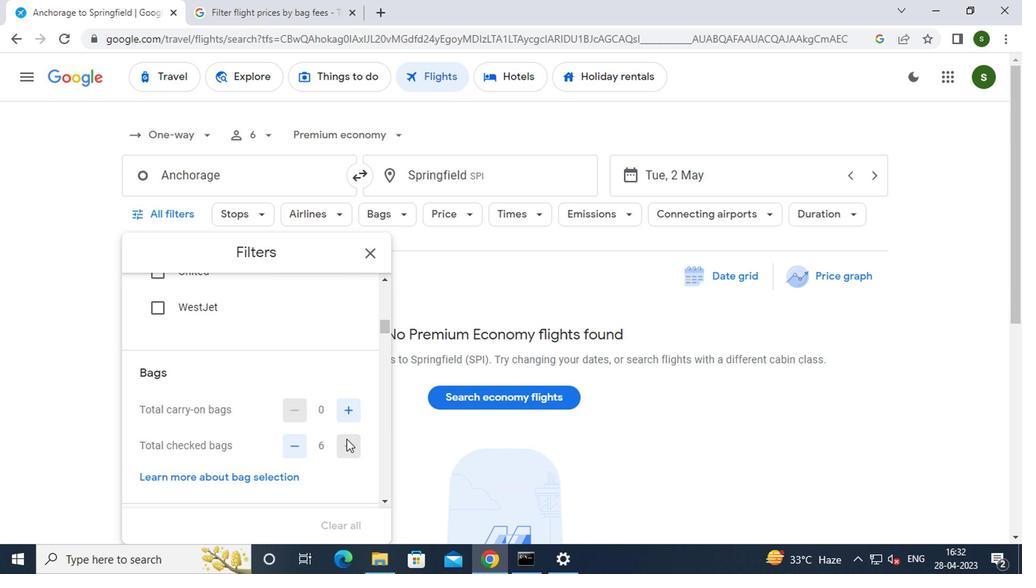 
Action: Mouse moved to (313, 385)
Screenshot: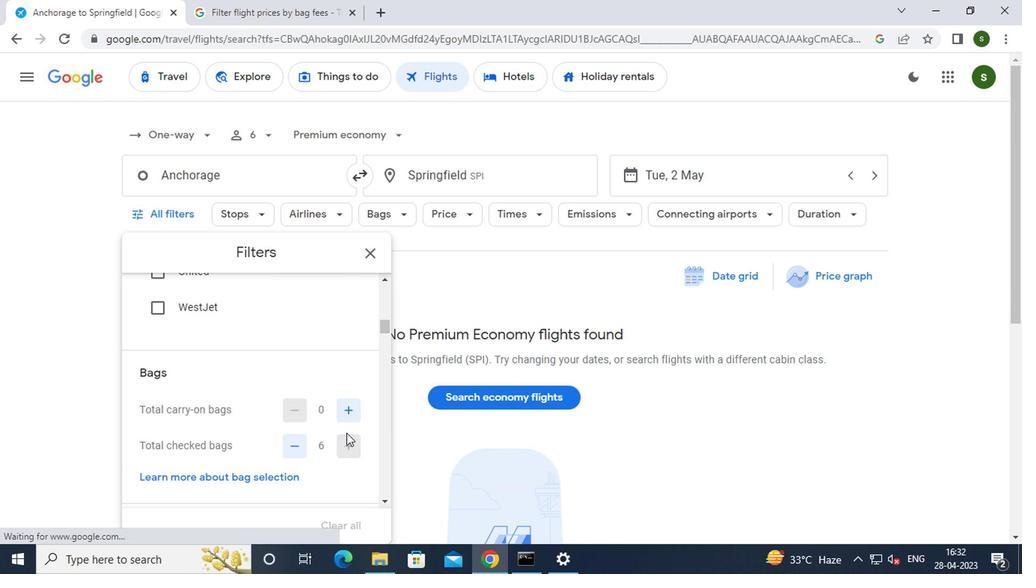 
Action: Mouse scrolled (313, 384) with delta (0, -1)
Screenshot: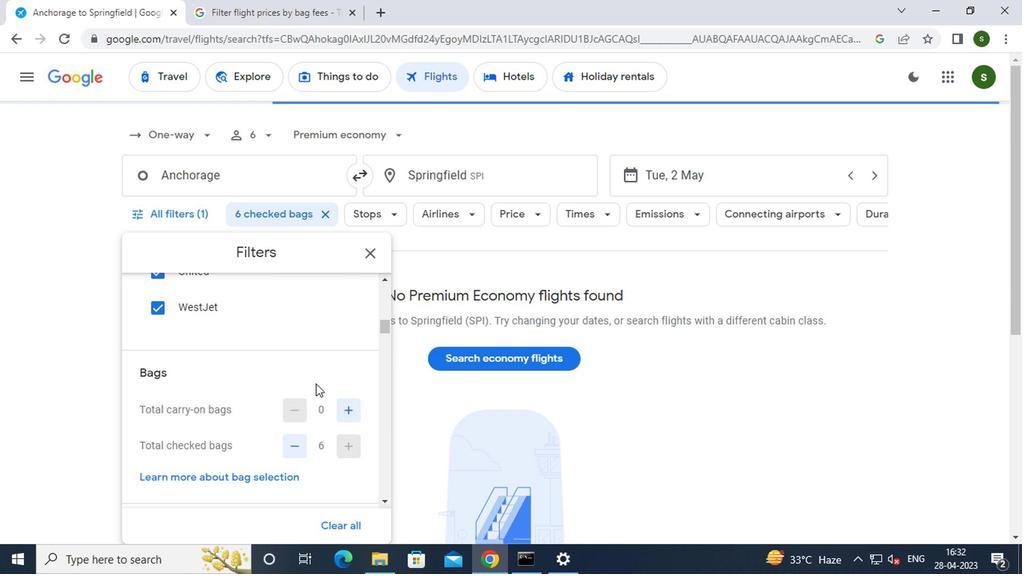 
Action: Mouse scrolled (313, 384) with delta (0, -1)
Screenshot: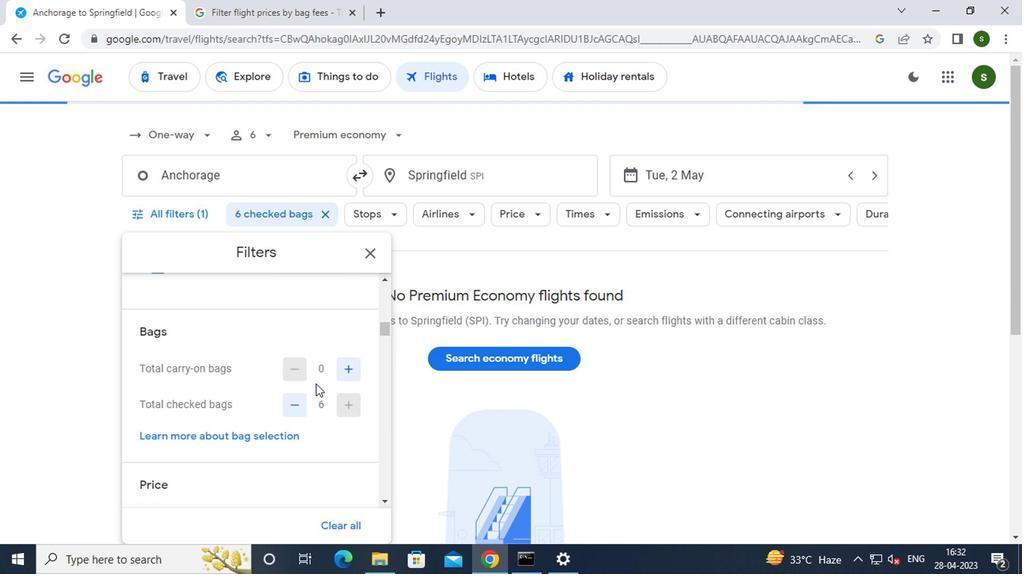
Action: Mouse moved to (179, 423)
Screenshot: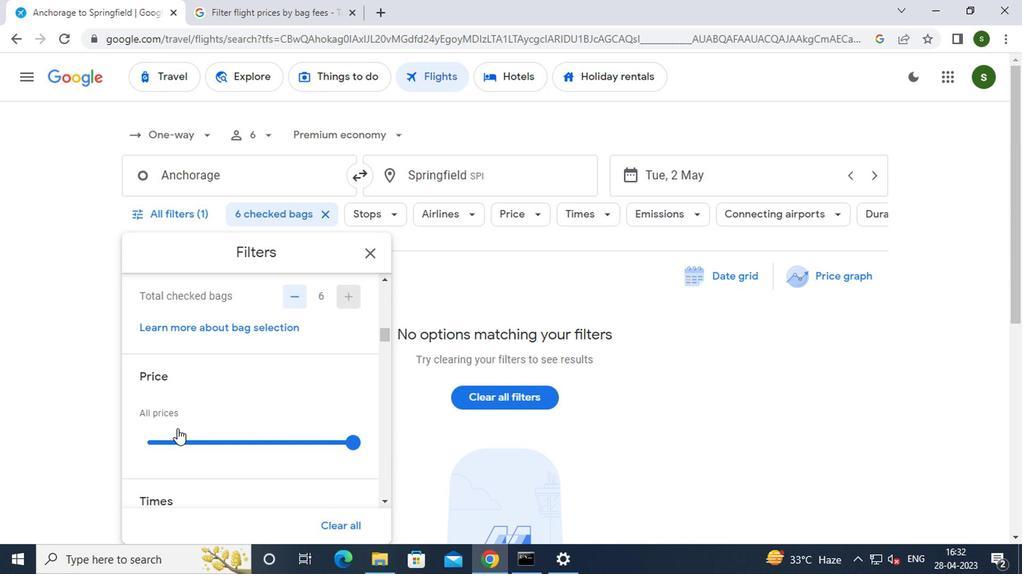 
Action: Mouse scrolled (179, 422) with delta (0, 0)
Screenshot: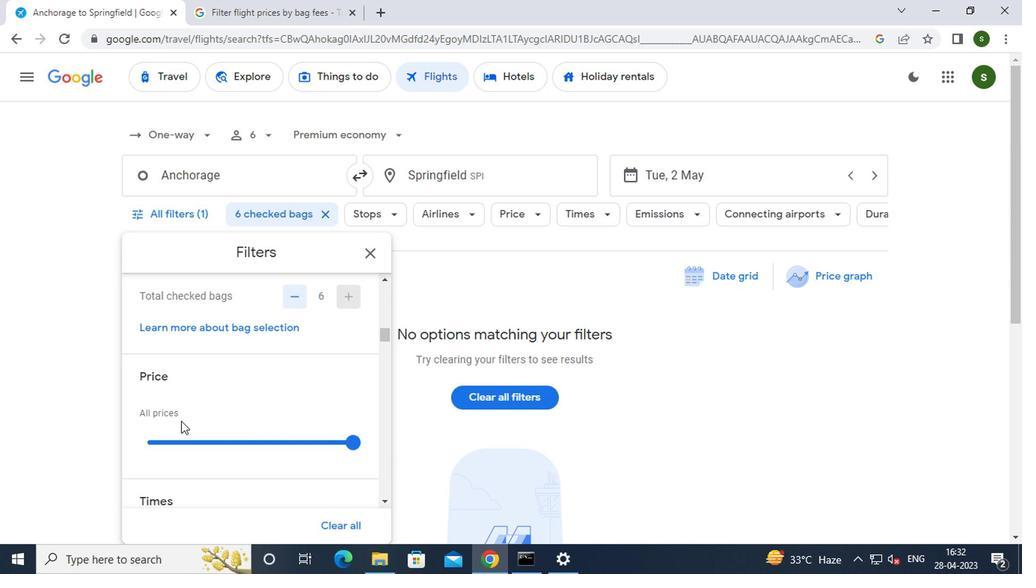
Action: Mouse moved to (177, 437)
Screenshot: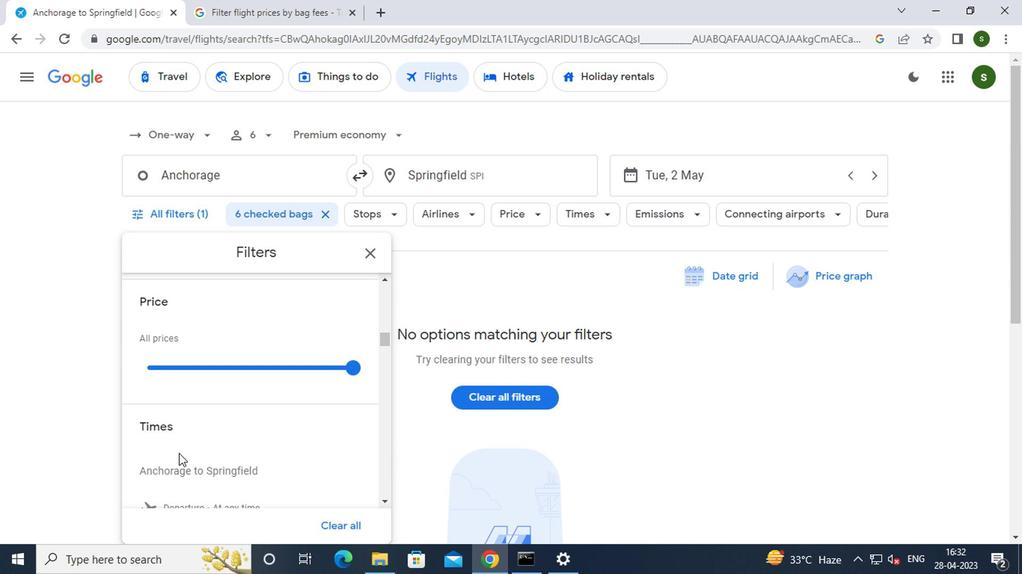 
Action: Mouse scrolled (177, 437) with delta (0, 0)
Screenshot: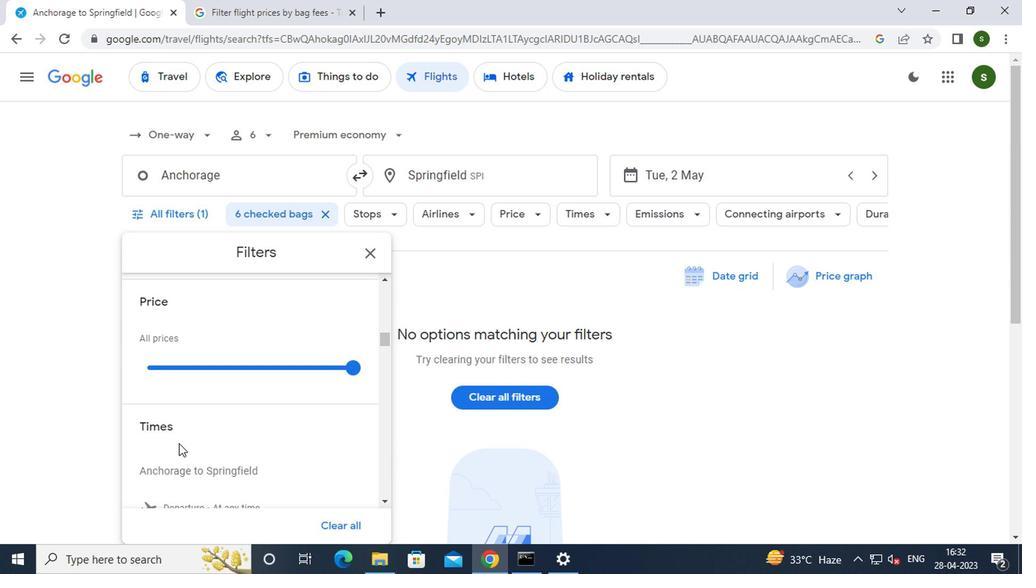 
Action: Mouse moved to (182, 430)
Screenshot: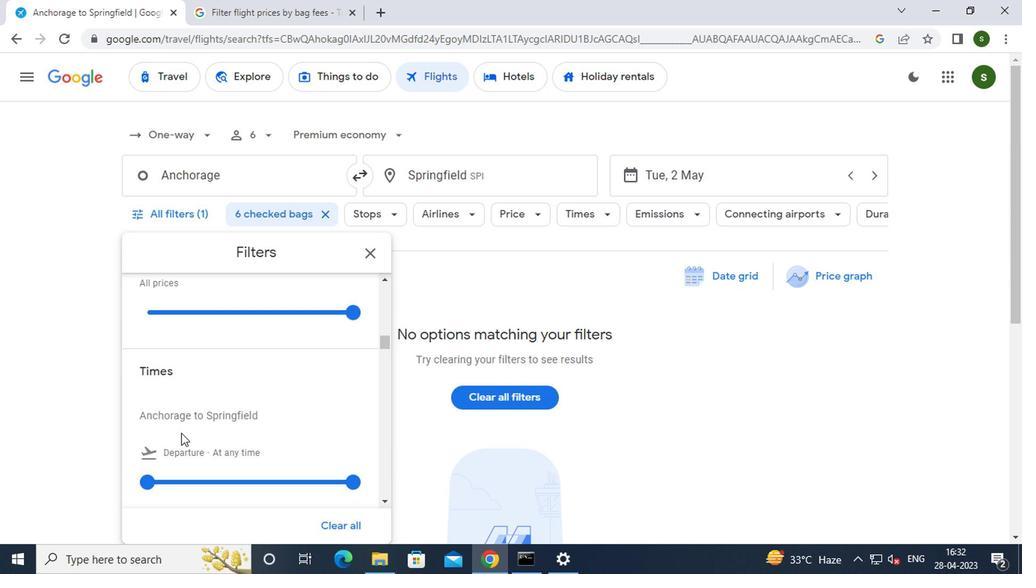 
Action: Mouse scrolled (182, 429) with delta (0, 0)
Screenshot: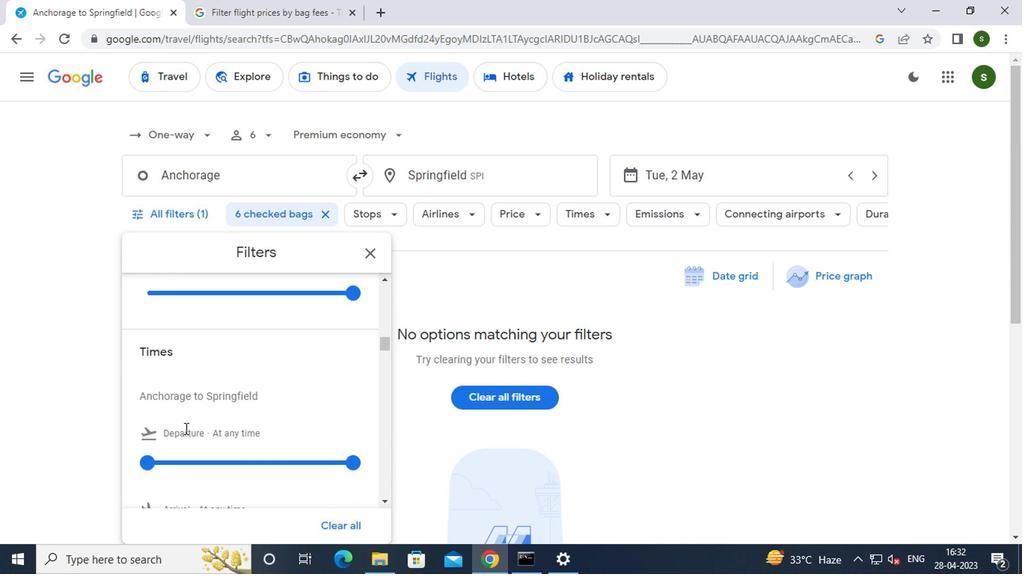 
Action: Mouse moved to (146, 393)
Screenshot: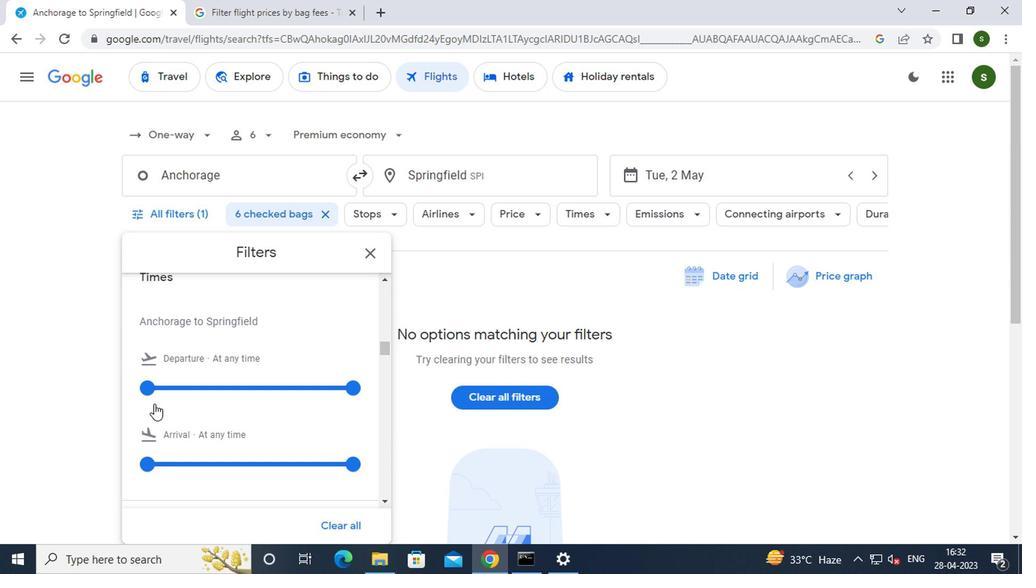 
Action: Mouse pressed left at (146, 393)
Screenshot: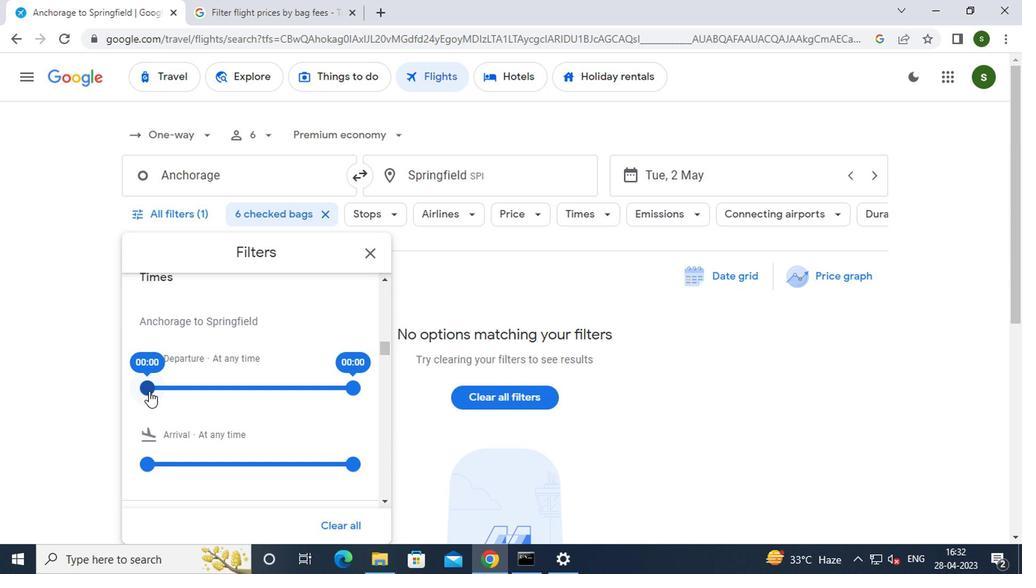
Action: Mouse moved to (468, 300)
Screenshot: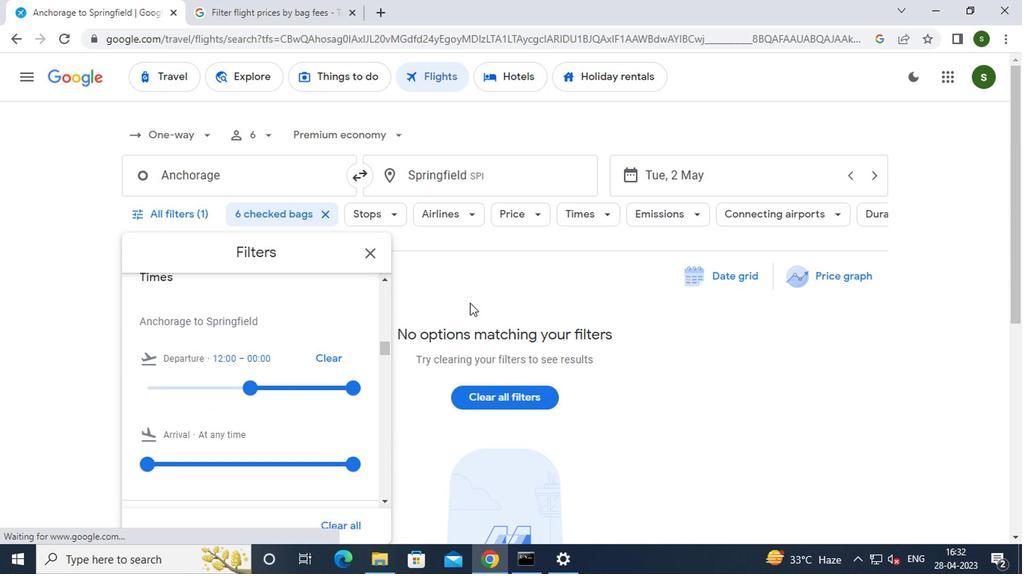 
Action: Mouse pressed left at (468, 300)
Screenshot: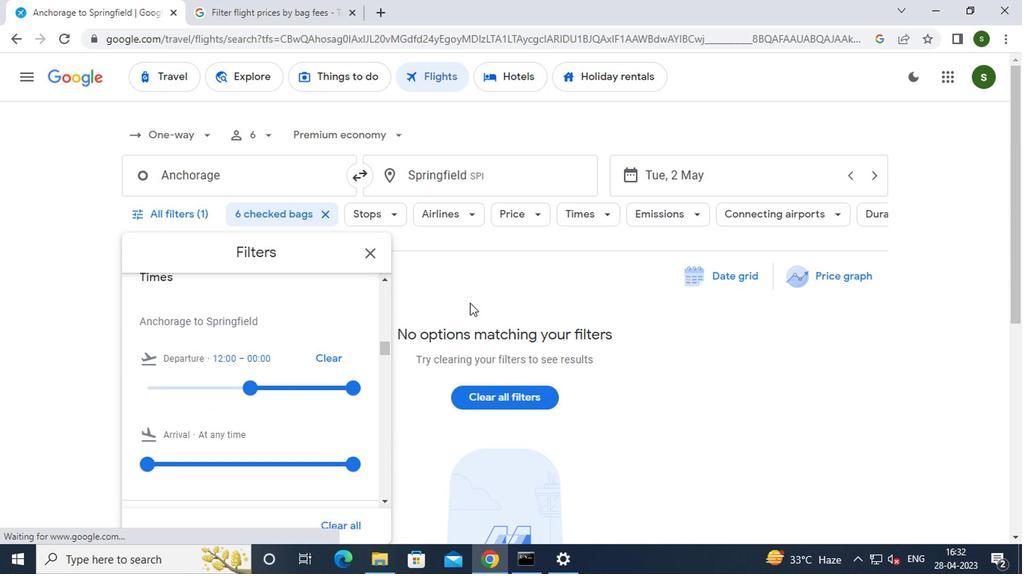 
